 Task: Add a column "Ticket type".
Action: Mouse scrolled (576, 430) with delta (0, 0)
Screenshot: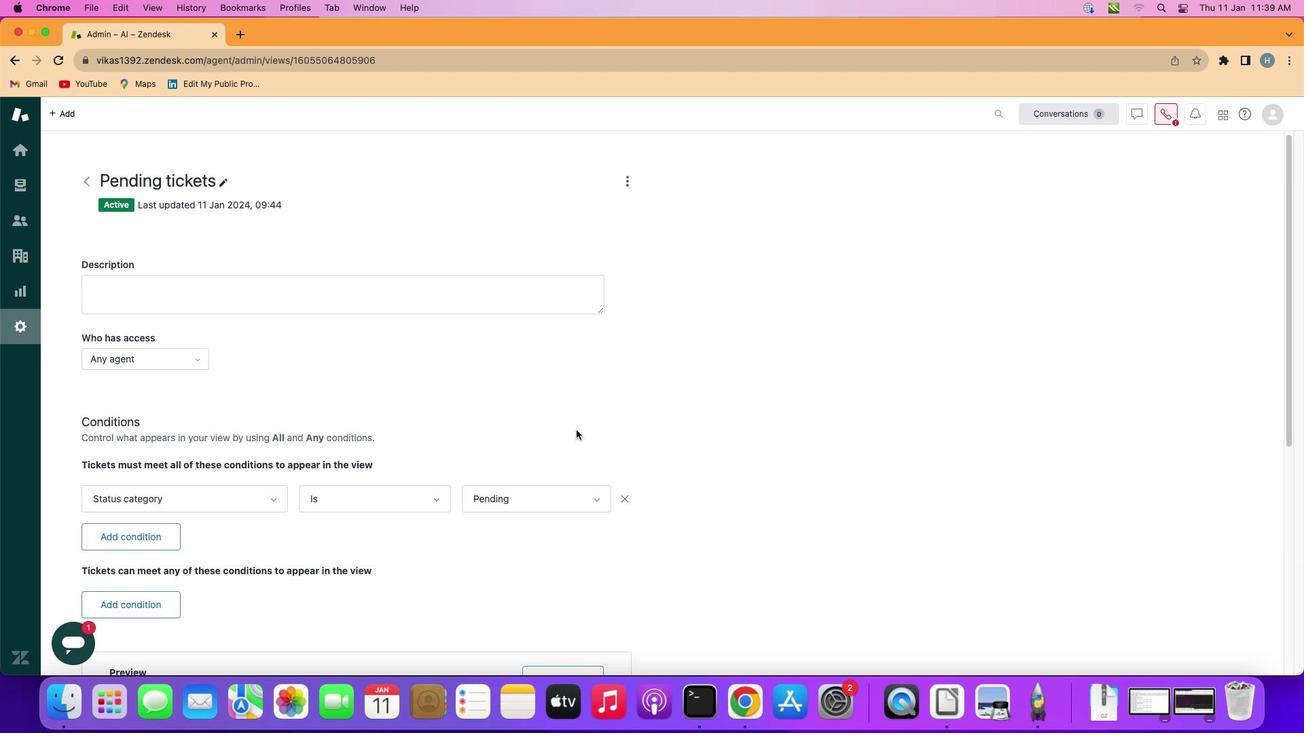
Action: Mouse scrolled (576, 430) with delta (0, 0)
Screenshot: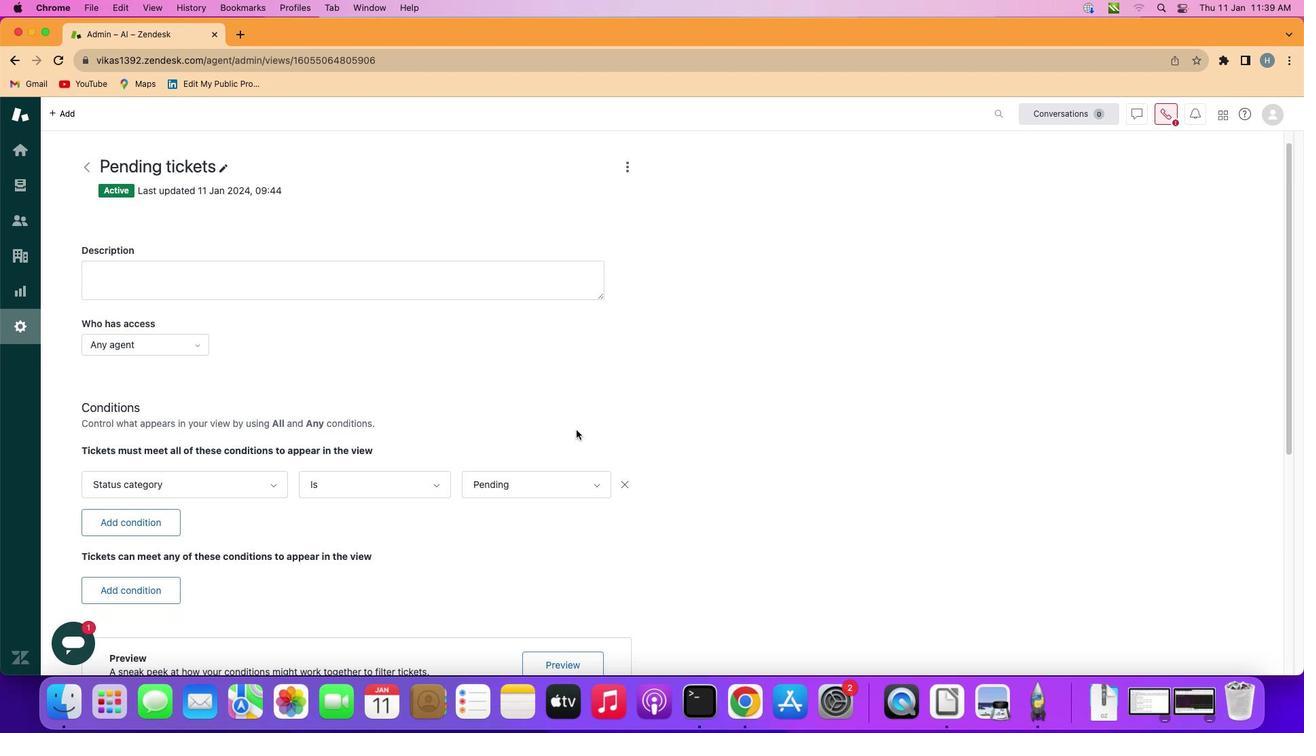 
Action: Mouse scrolled (576, 430) with delta (0, 0)
Screenshot: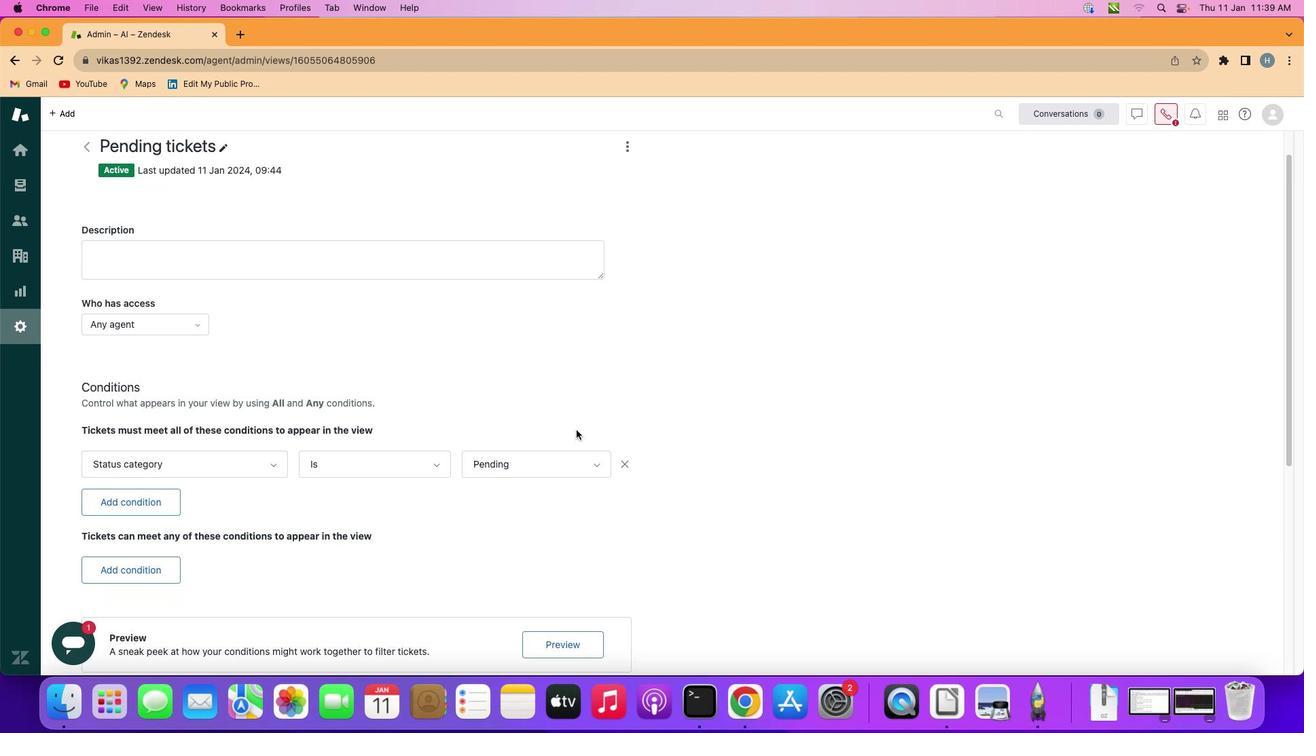 
Action: Mouse scrolled (576, 430) with delta (0, 0)
Screenshot: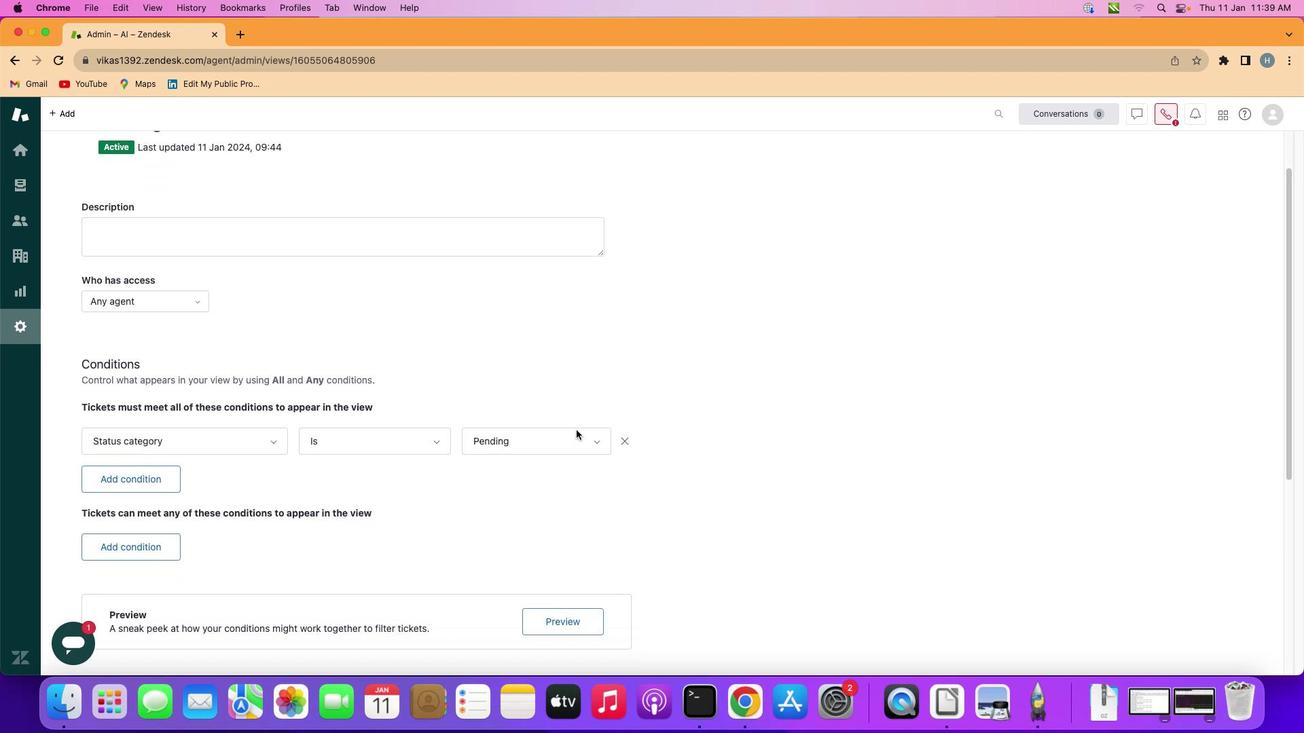 
Action: Mouse scrolled (576, 430) with delta (0, 0)
Screenshot: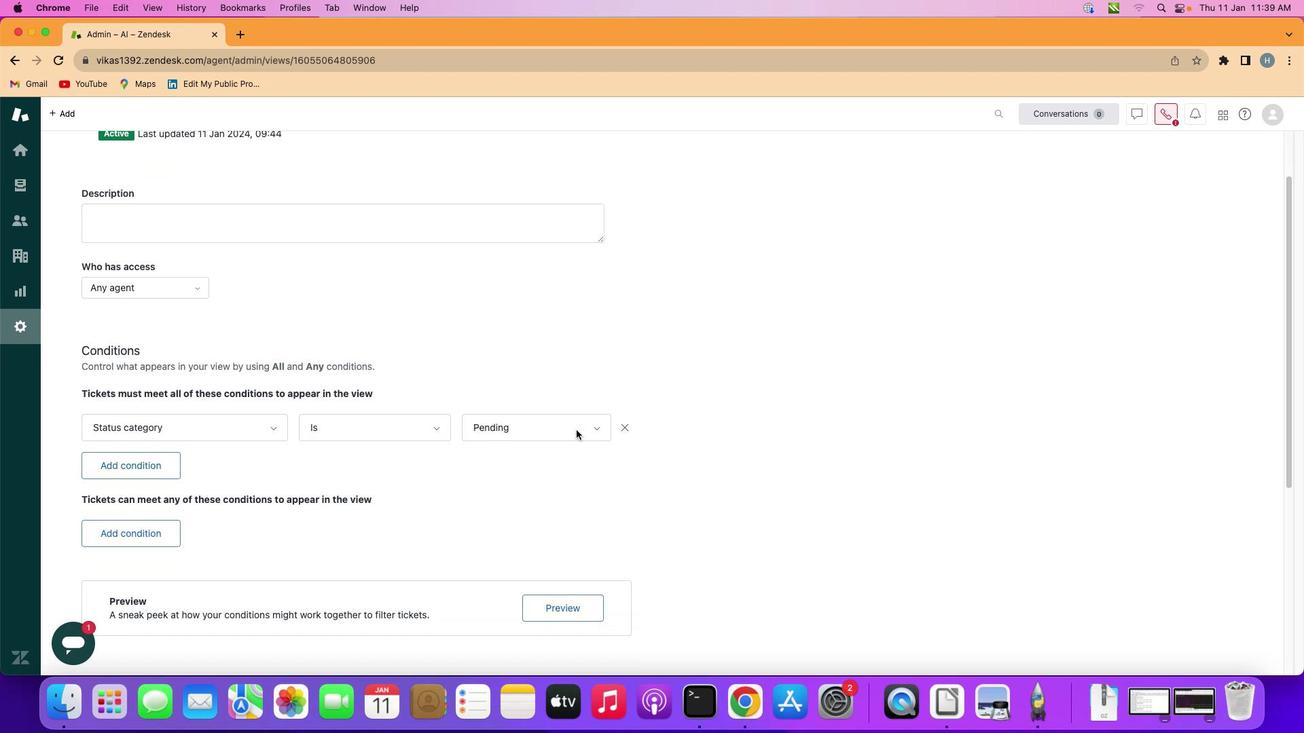 
Action: Mouse moved to (576, 430)
Screenshot: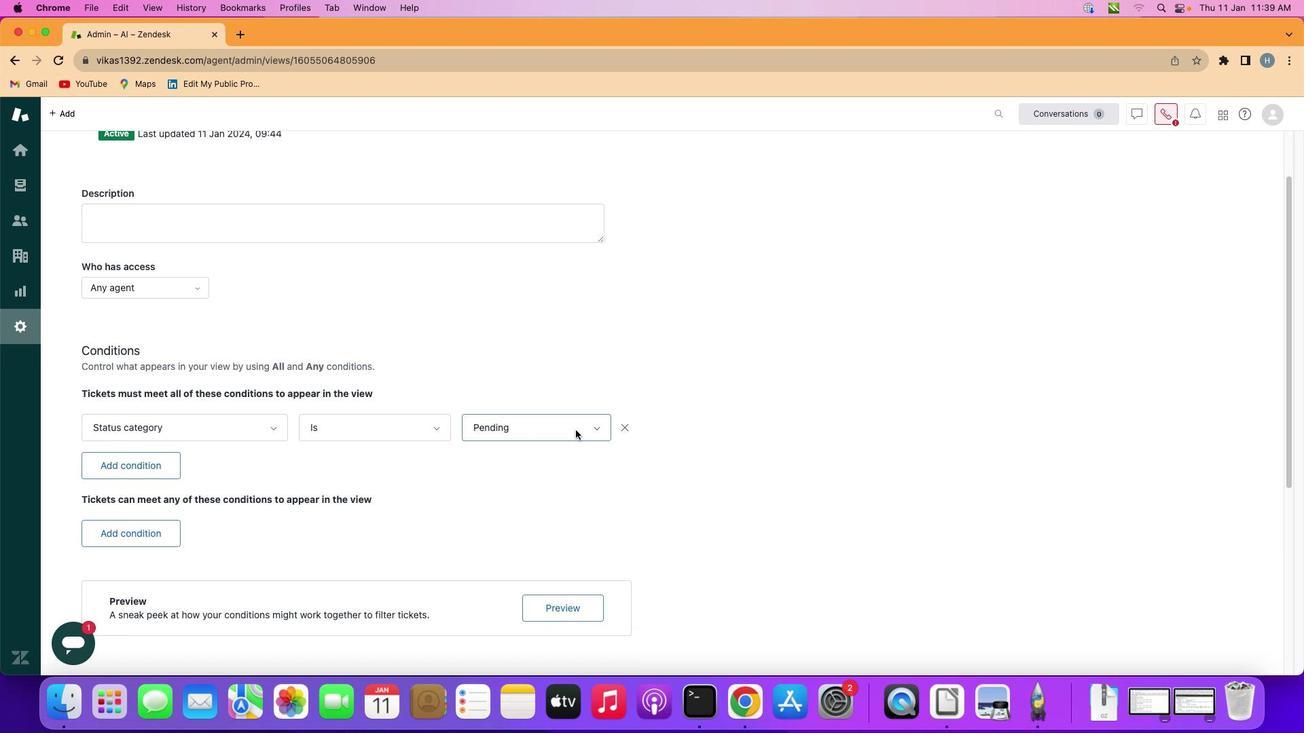 
Action: Mouse scrolled (576, 430) with delta (0, 0)
Screenshot: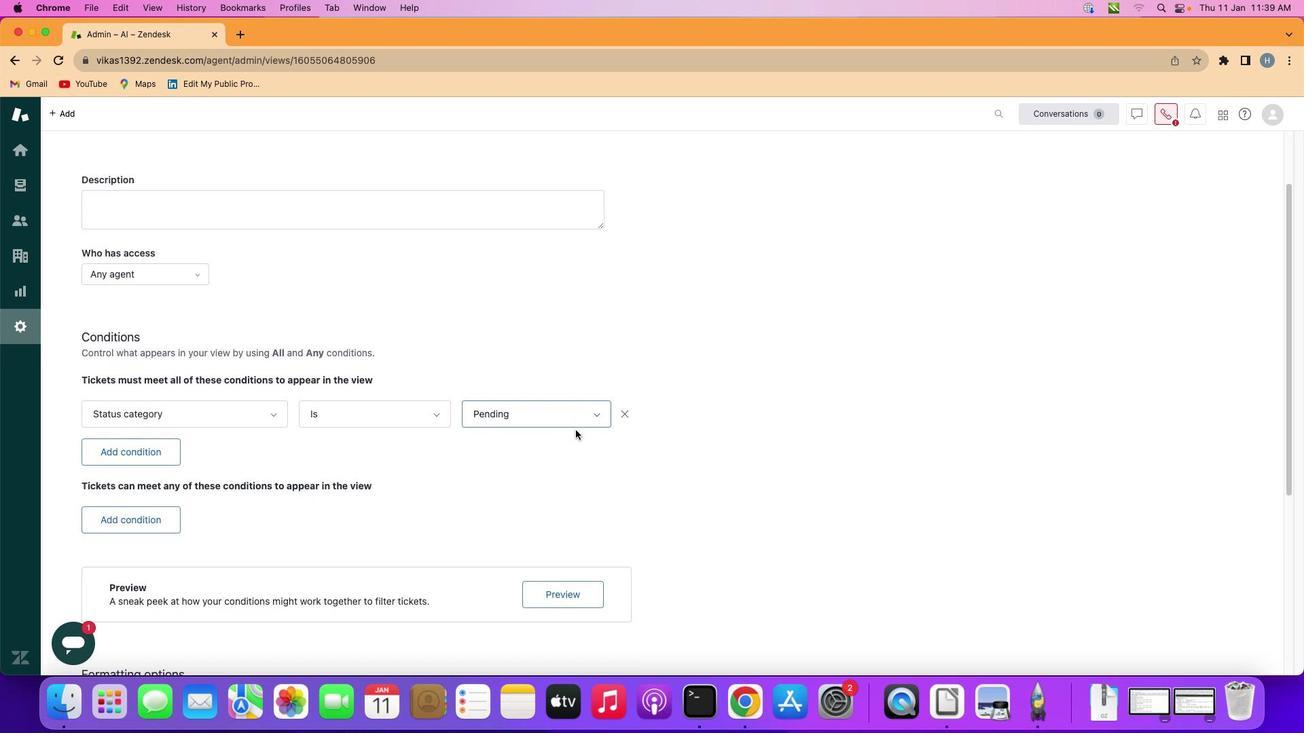 
Action: Mouse scrolled (576, 430) with delta (0, 0)
Screenshot: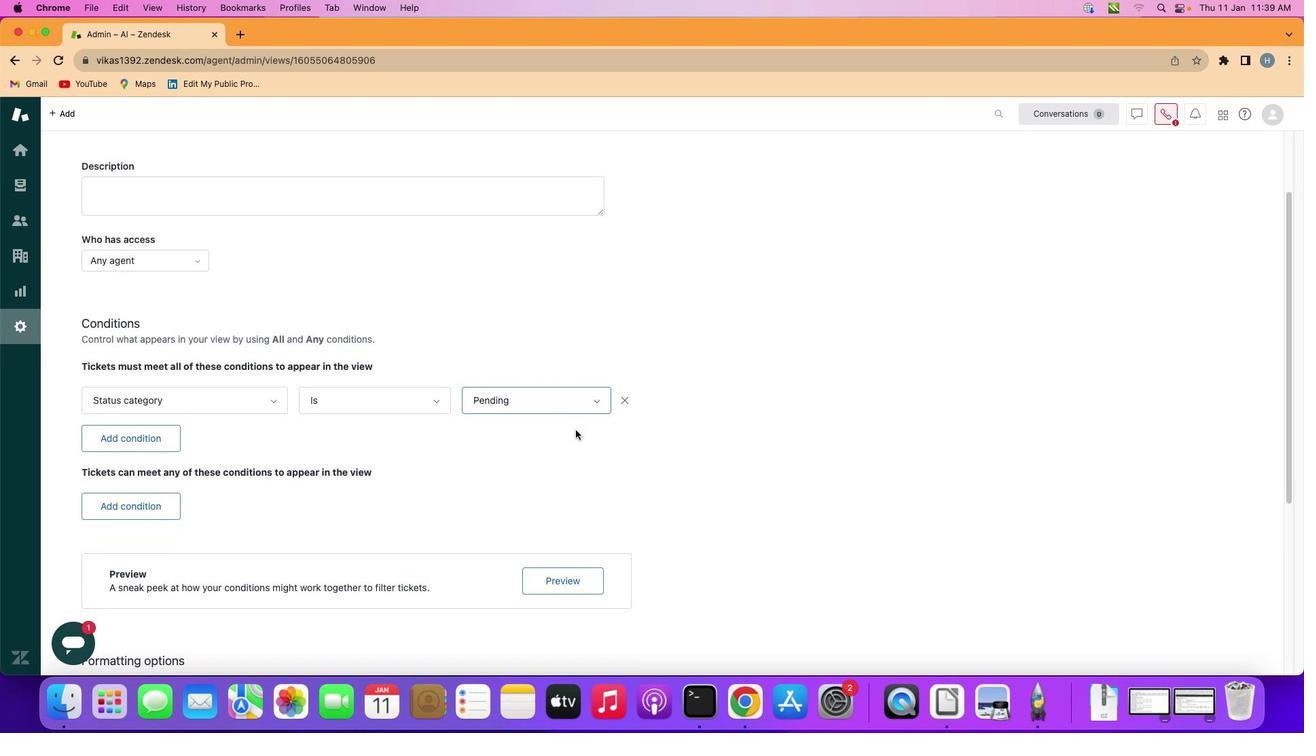 
Action: Mouse scrolled (576, 430) with delta (0, 0)
Screenshot: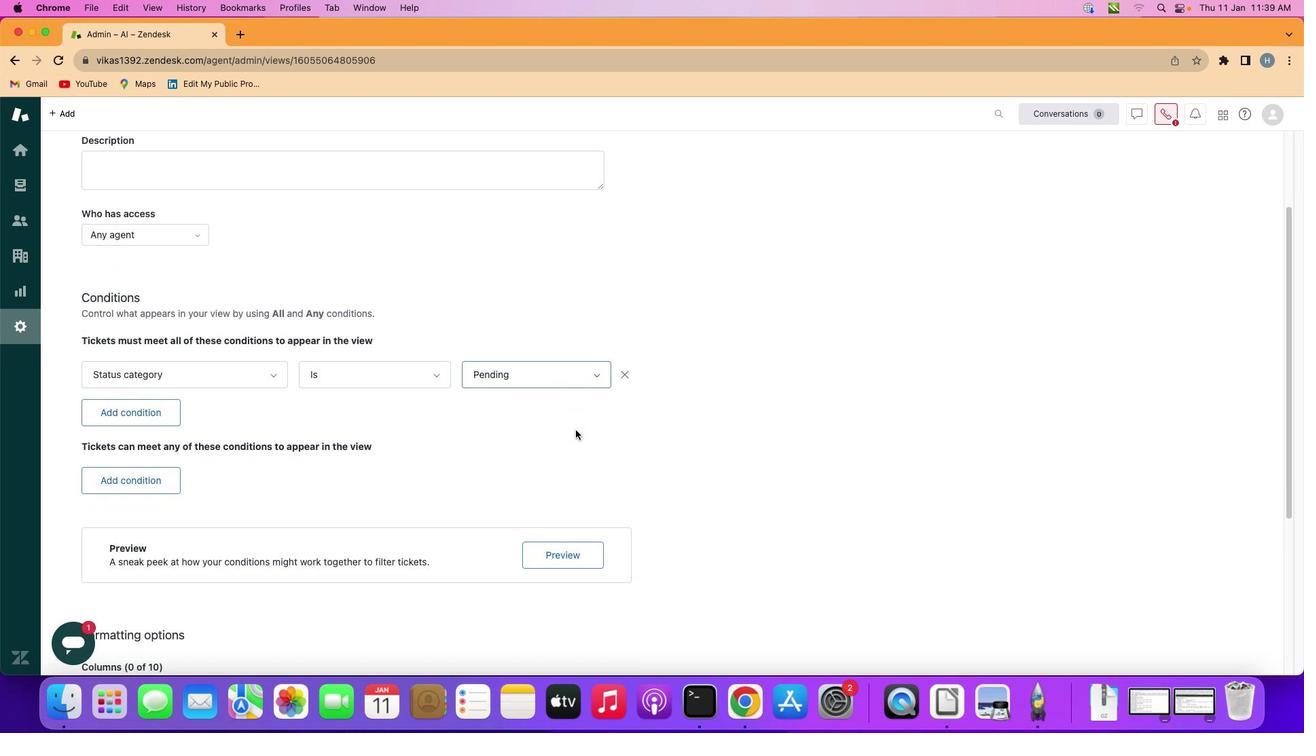 
Action: Mouse scrolled (576, 430) with delta (0, 0)
Screenshot: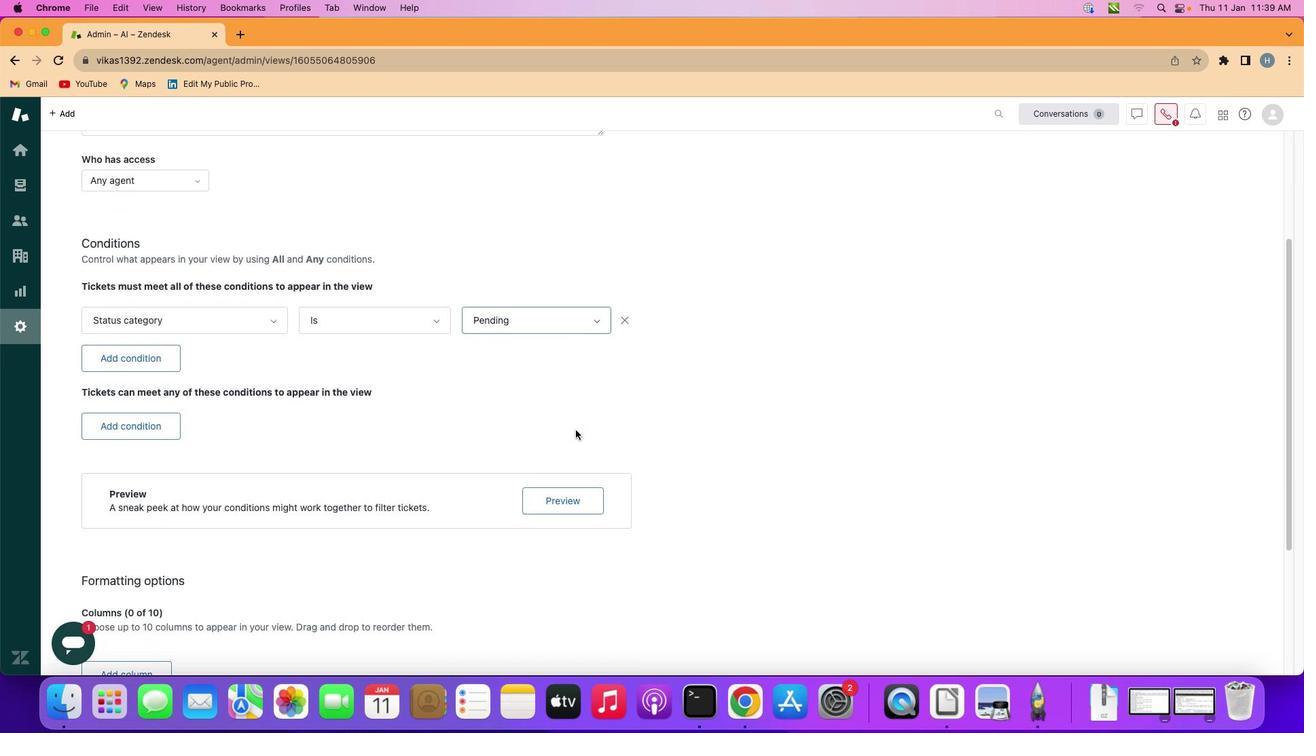 
Action: Mouse scrolled (576, 430) with delta (0, 0)
Screenshot: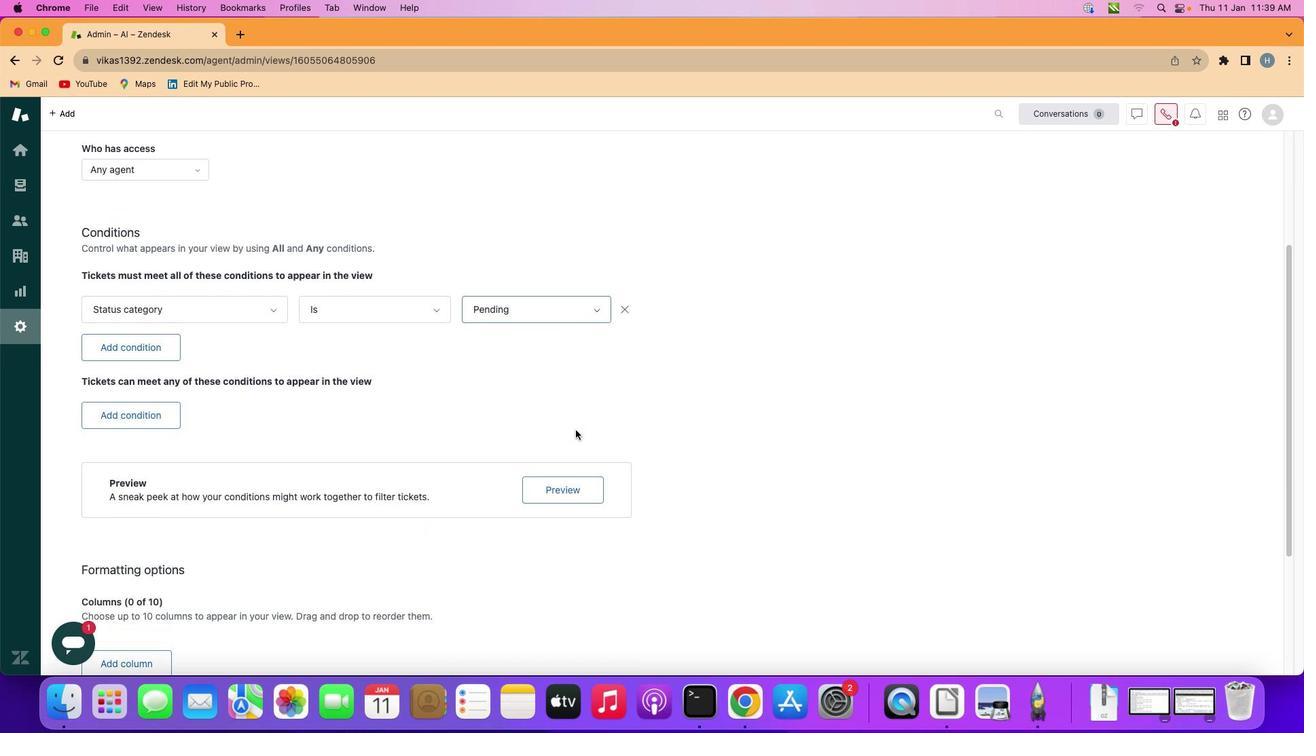 
Action: Mouse scrolled (576, 430) with delta (0, 0)
Screenshot: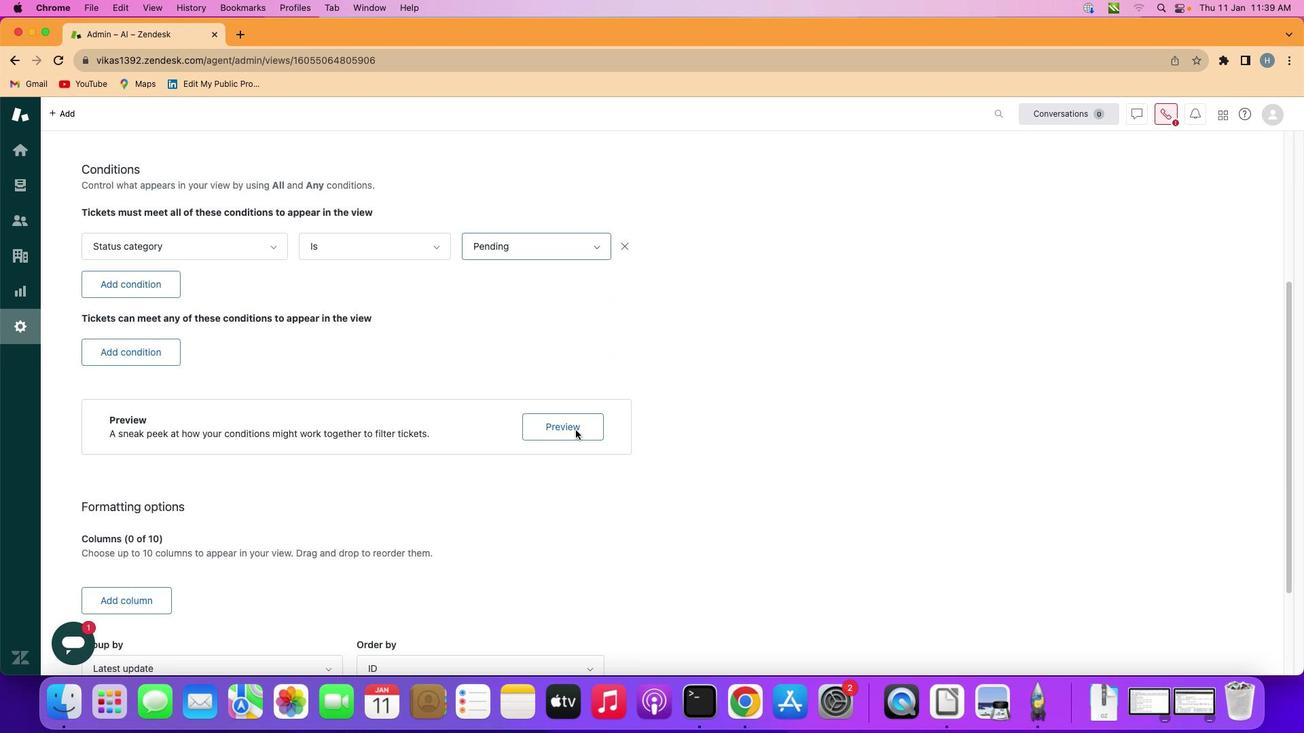 
Action: Mouse scrolled (576, 430) with delta (0, 0)
Screenshot: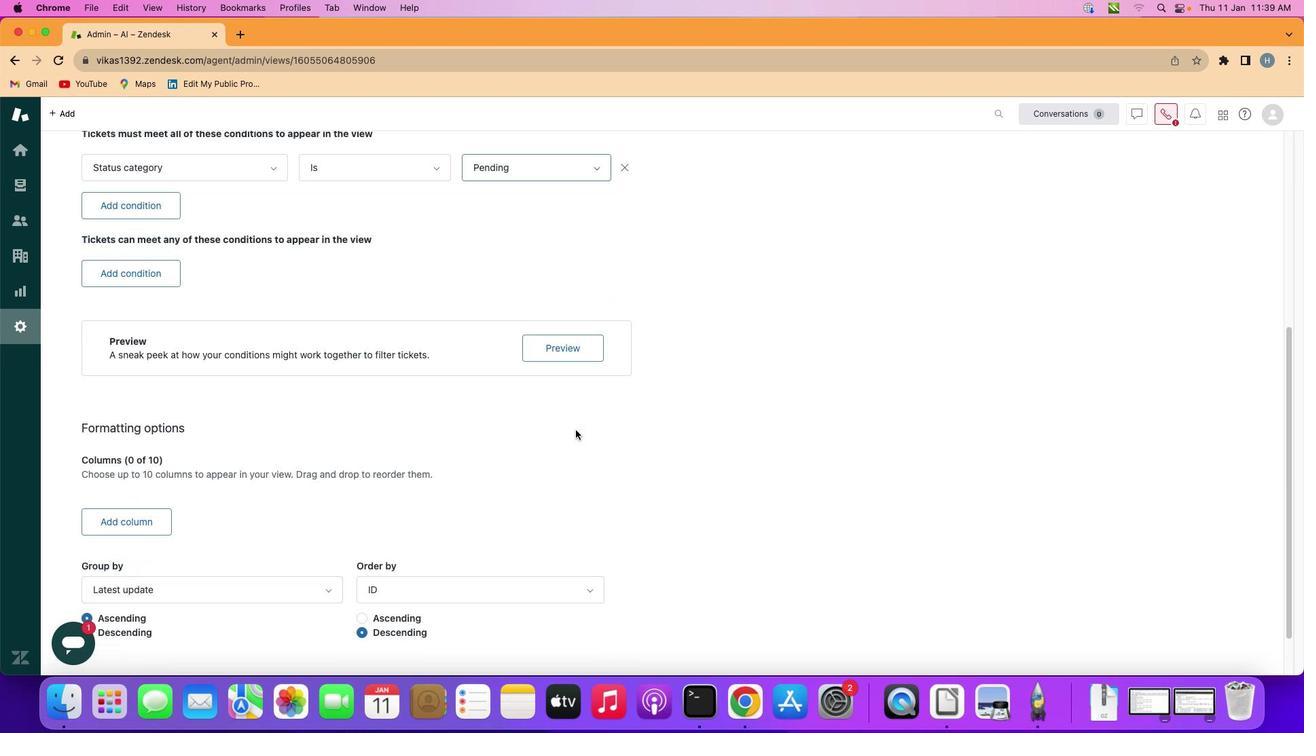 
Action: Mouse scrolled (576, 430) with delta (0, -1)
Screenshot: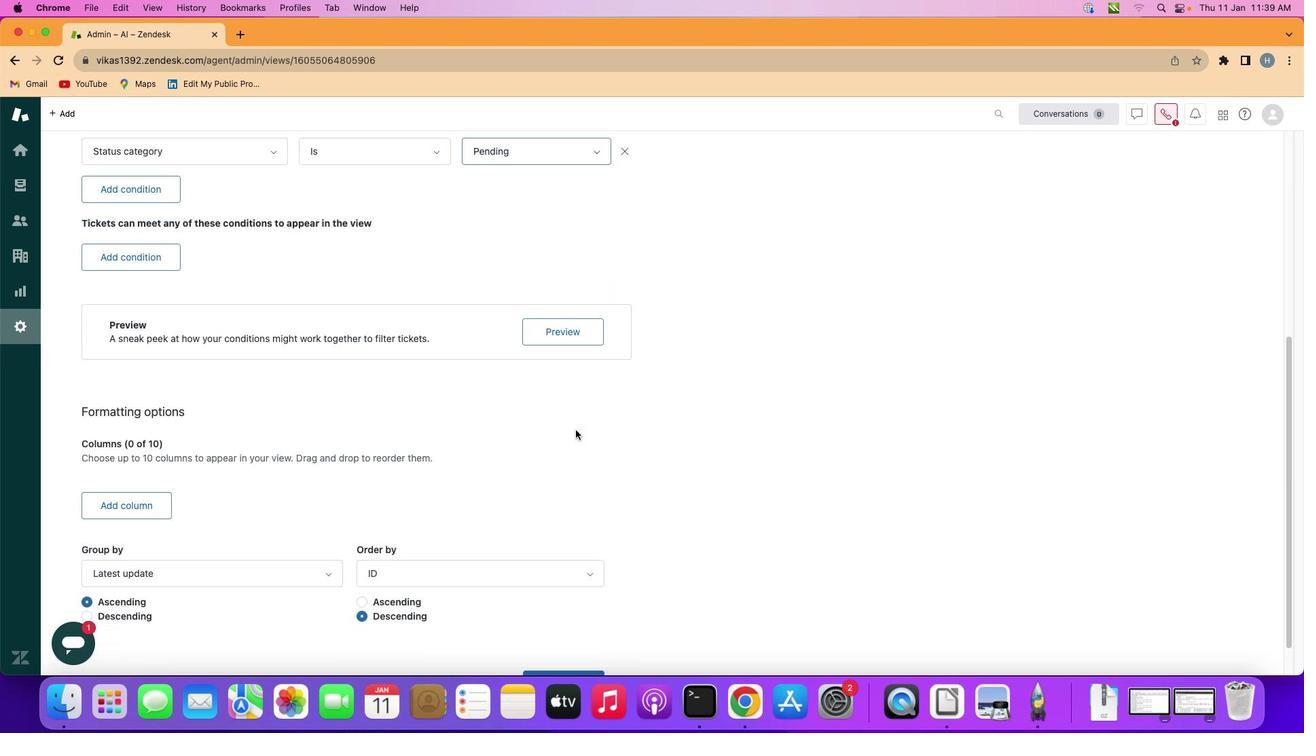 
Action: Mouse scrolled (576, 430) with delta (0, -2)
Screenshot: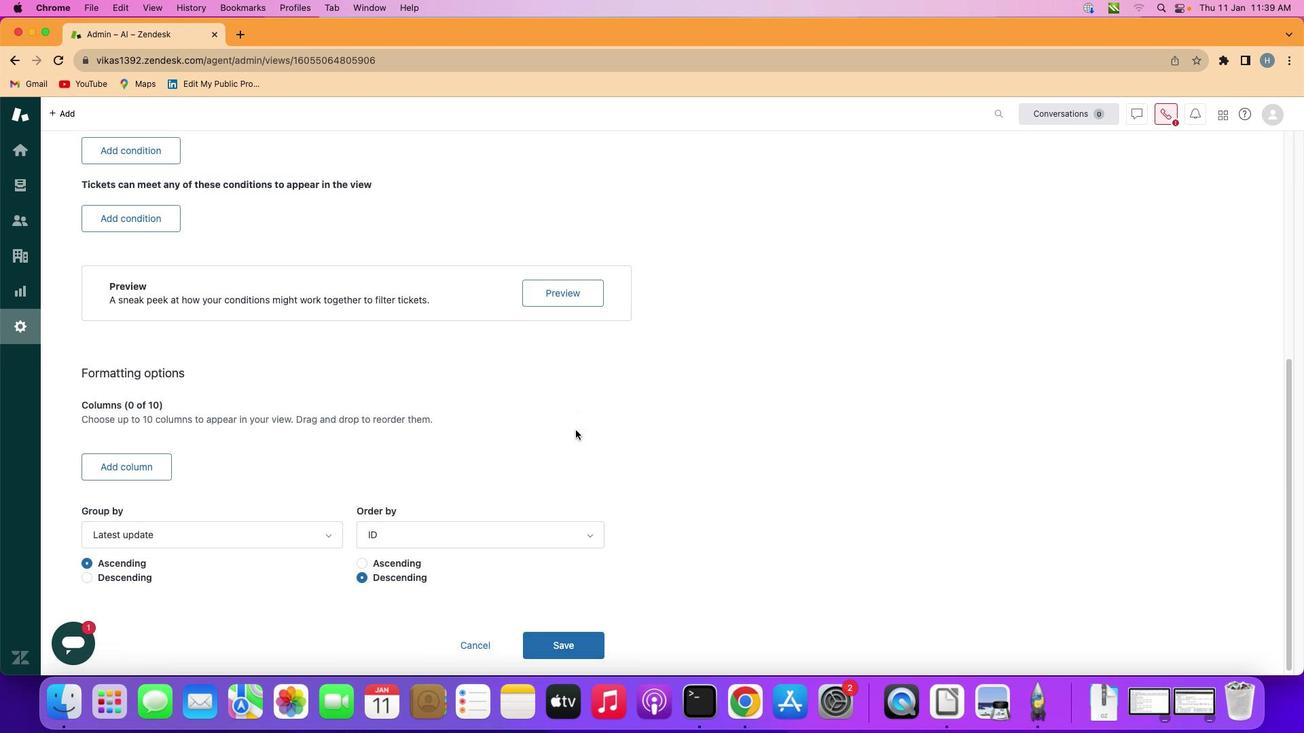 
Action: Mouse scrolled (576, 430) with delta (0, -2)
Screenshot: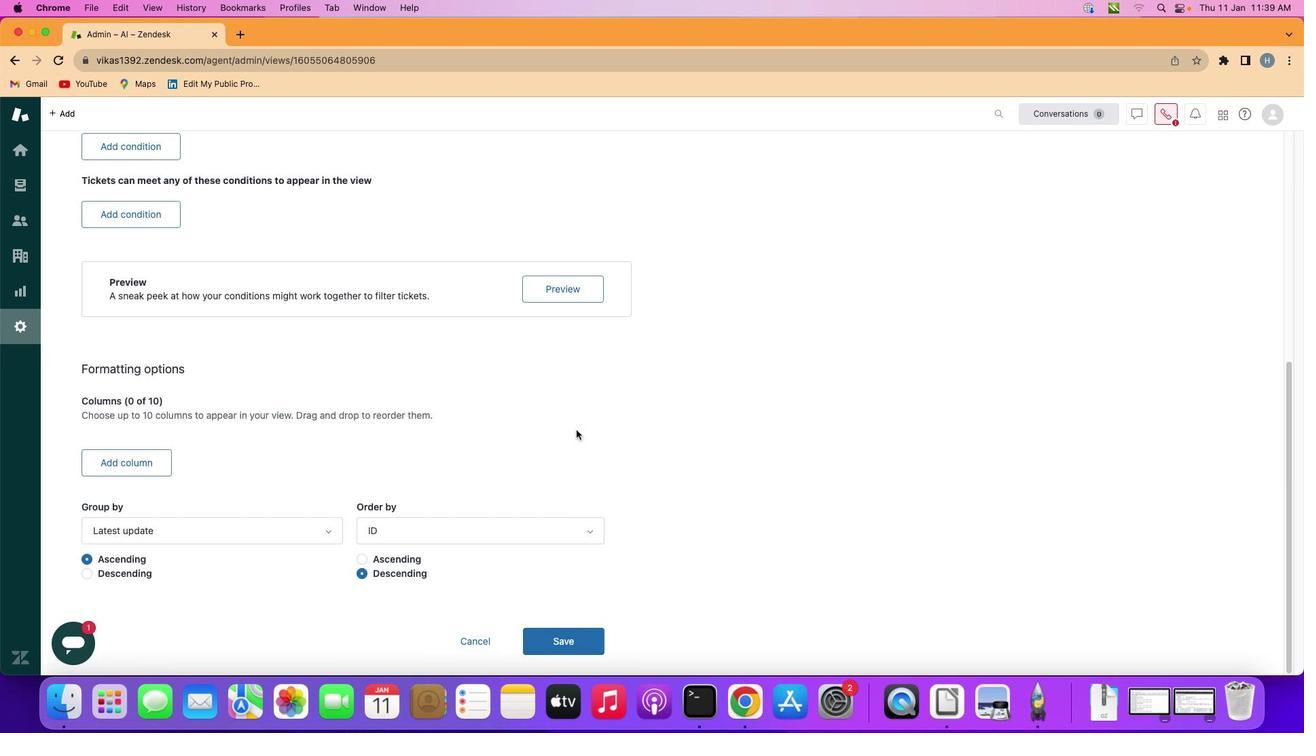 
Action: Mouse moved to (576, 430)
Screenshot: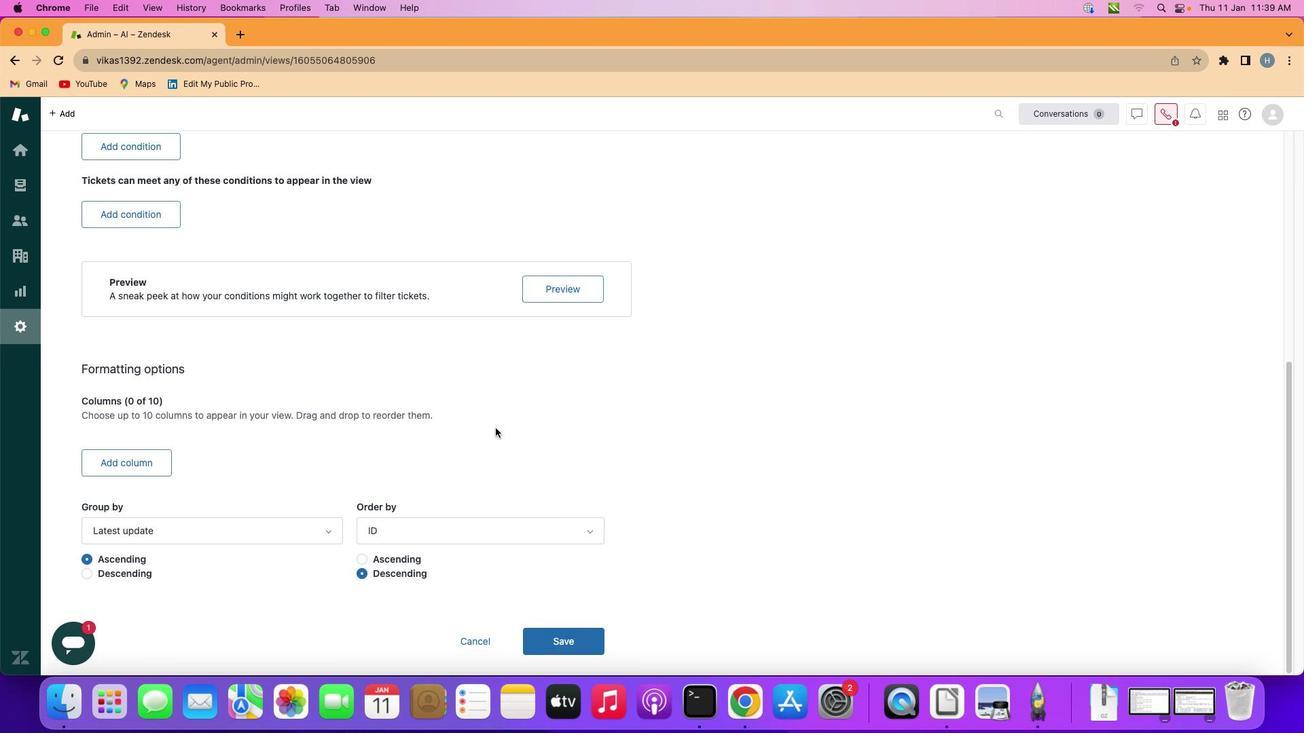 
Action: Mouse scrolled (576, 430) with delta (0, 0)
Screenshot: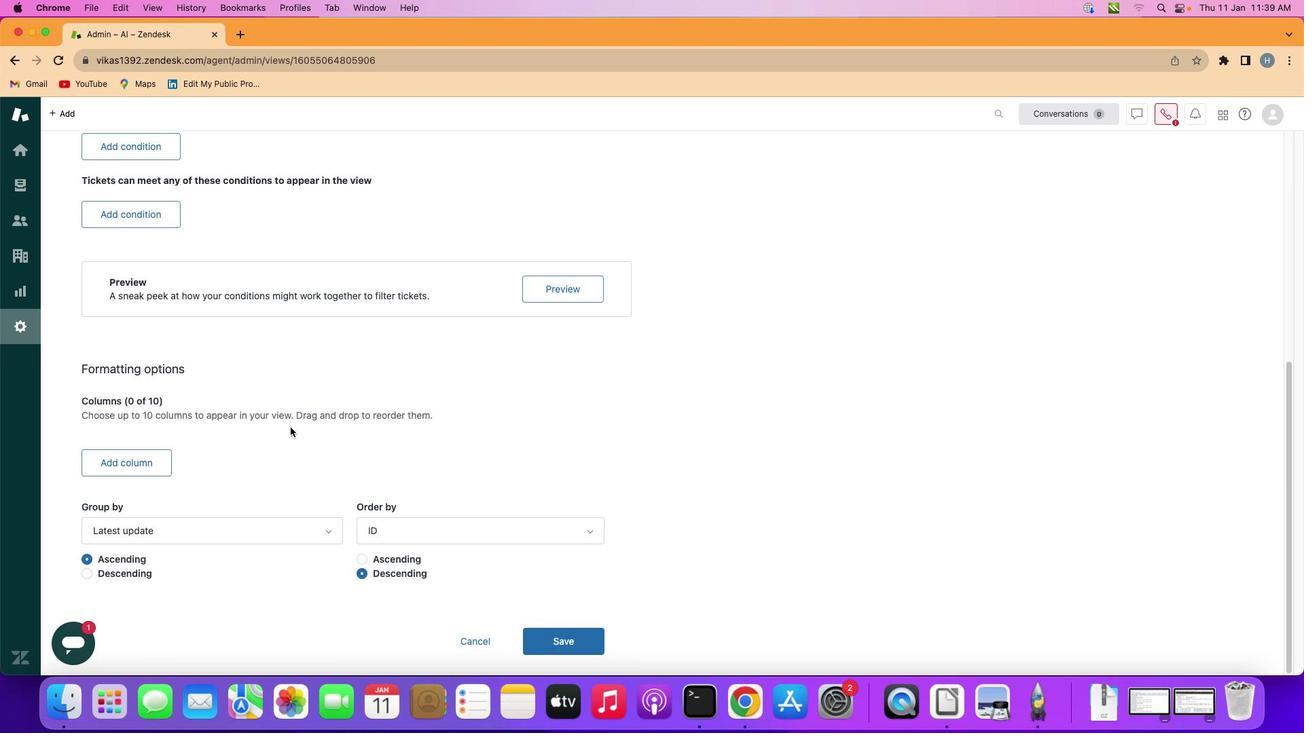 
Action: Mouse moved to (576, 430)
Screenshot: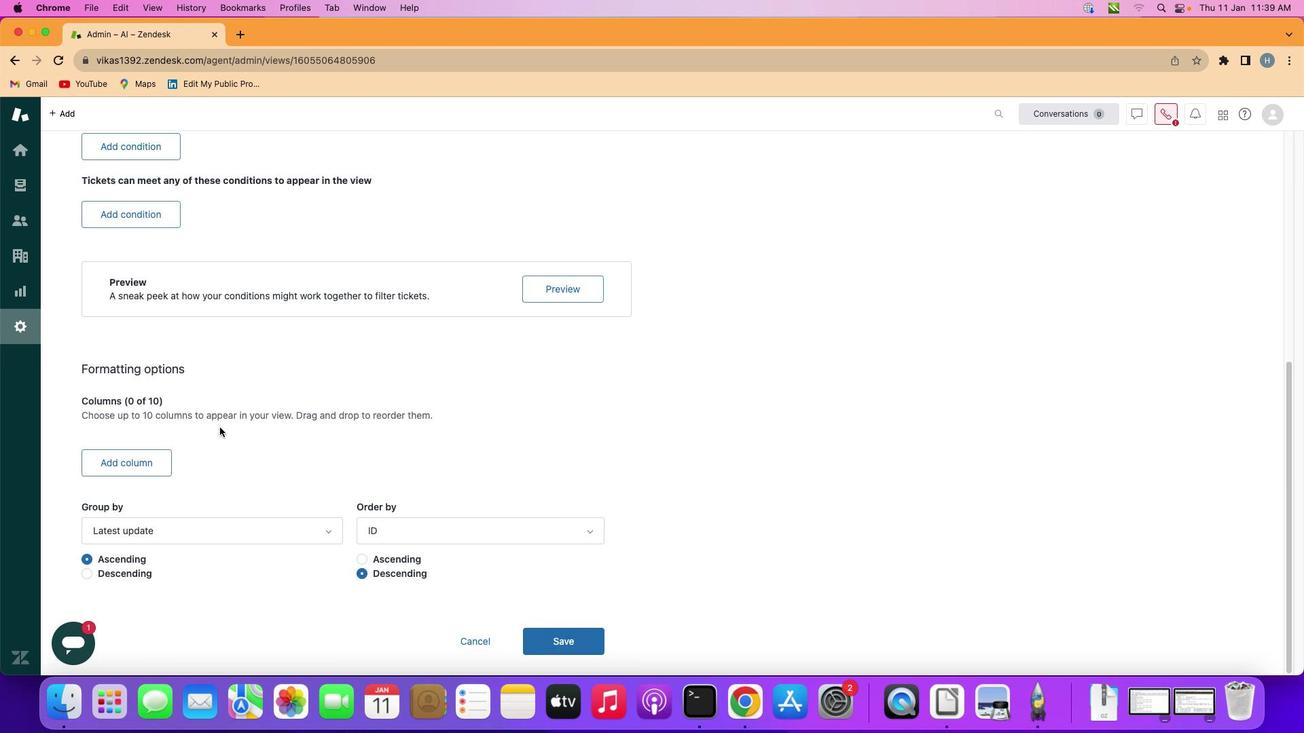 
Action: Mouse scrolled (576, 430) with delta (0, 0)
Screenshot: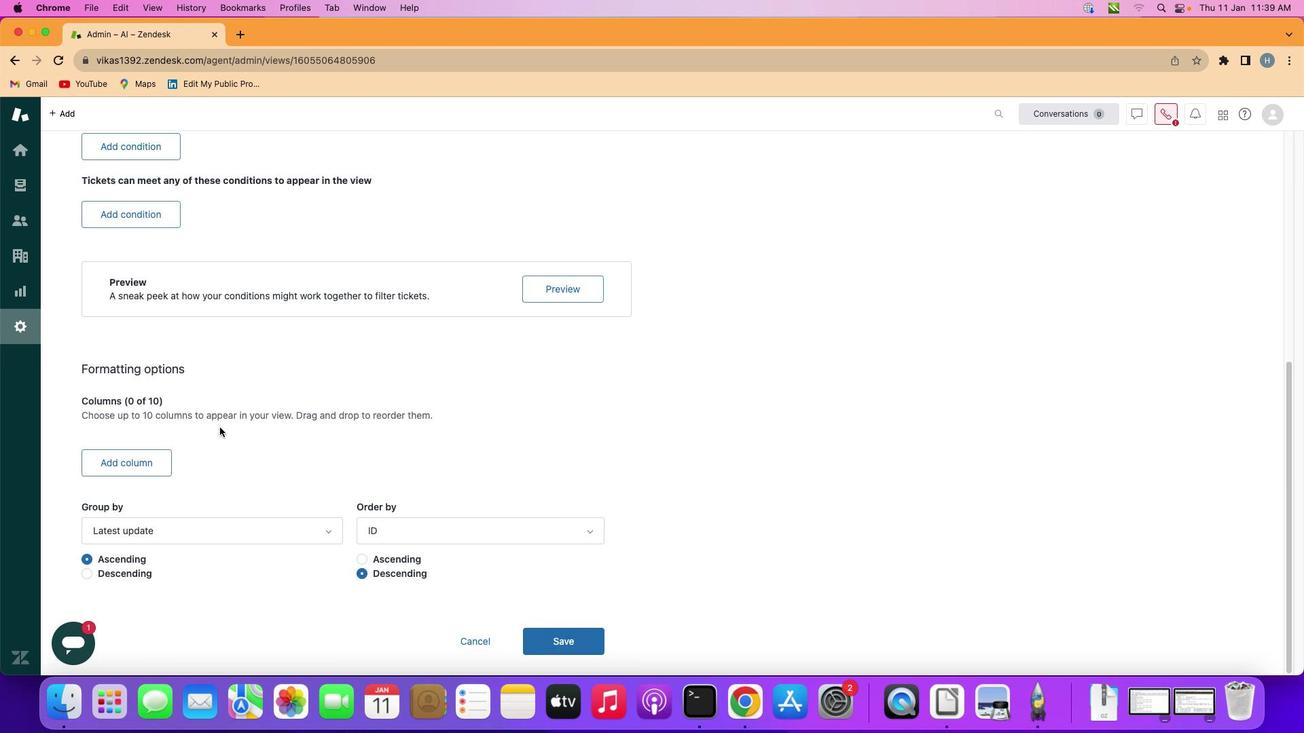 
Action: Mouse moved to (121, 473)
Screenshot: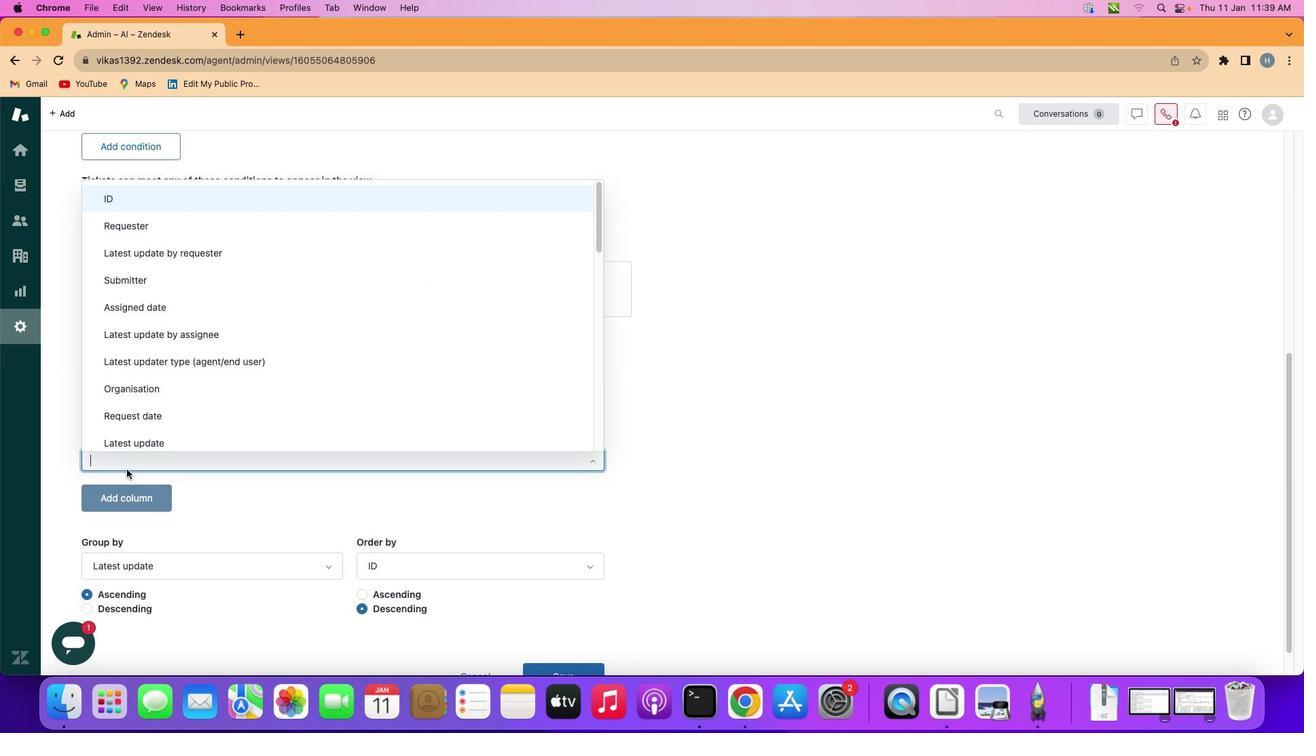 
Action: Mouse pressed left at (121, 473)
Screenshot: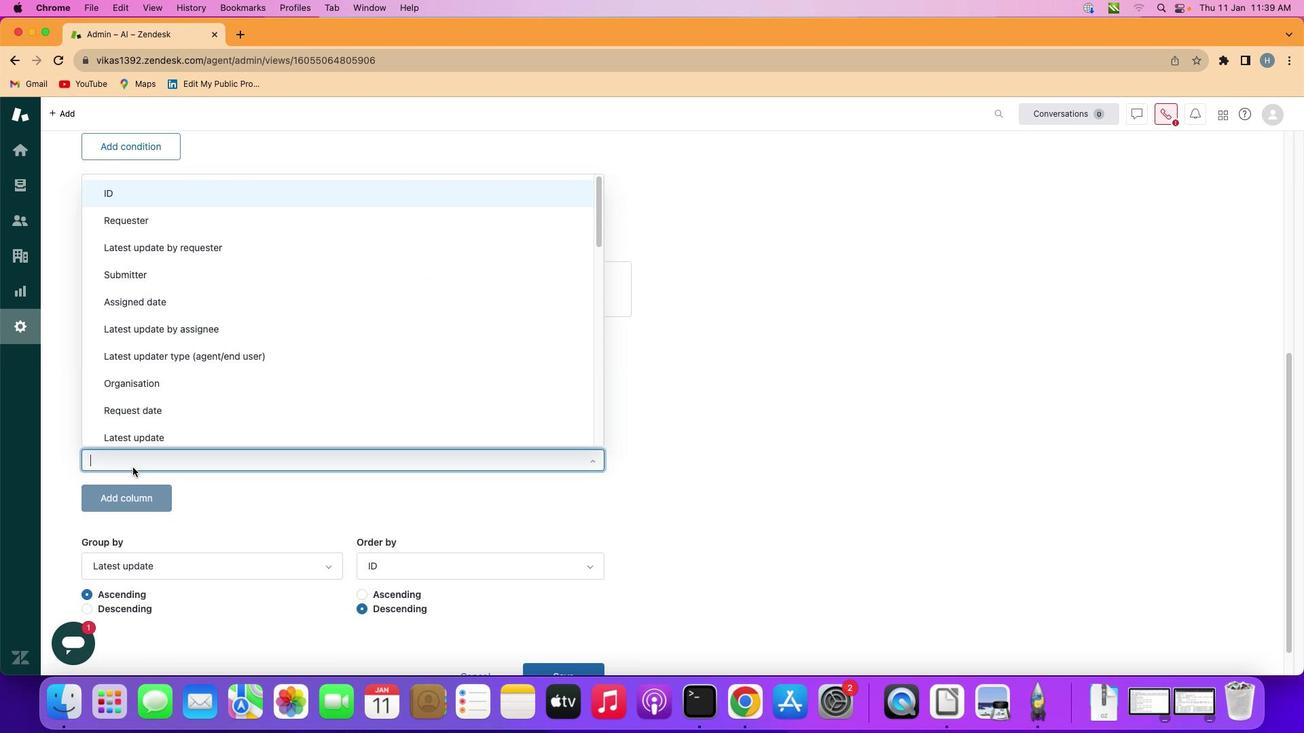 
Action: Mouse moved to (351, 324)
Screenshot: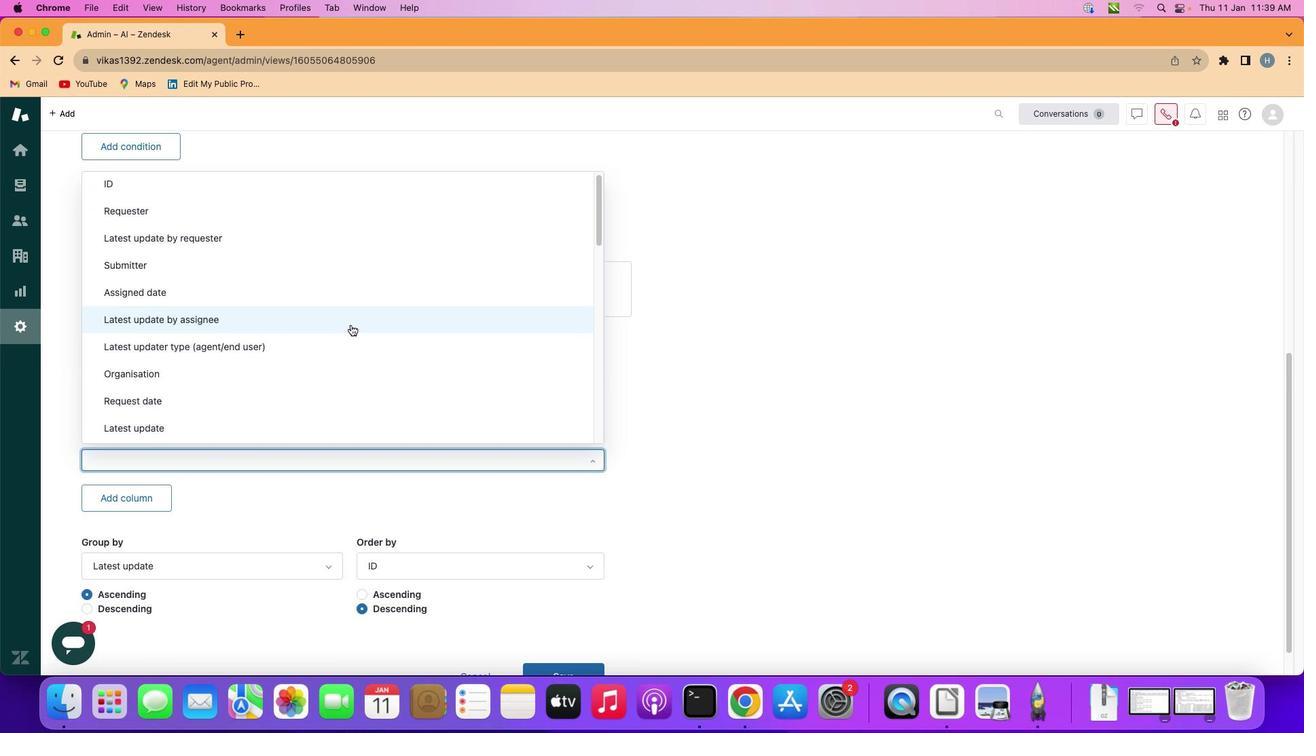 
Action: Mouse scrolled (351, 324) with delta (0, 0)
Screenshot: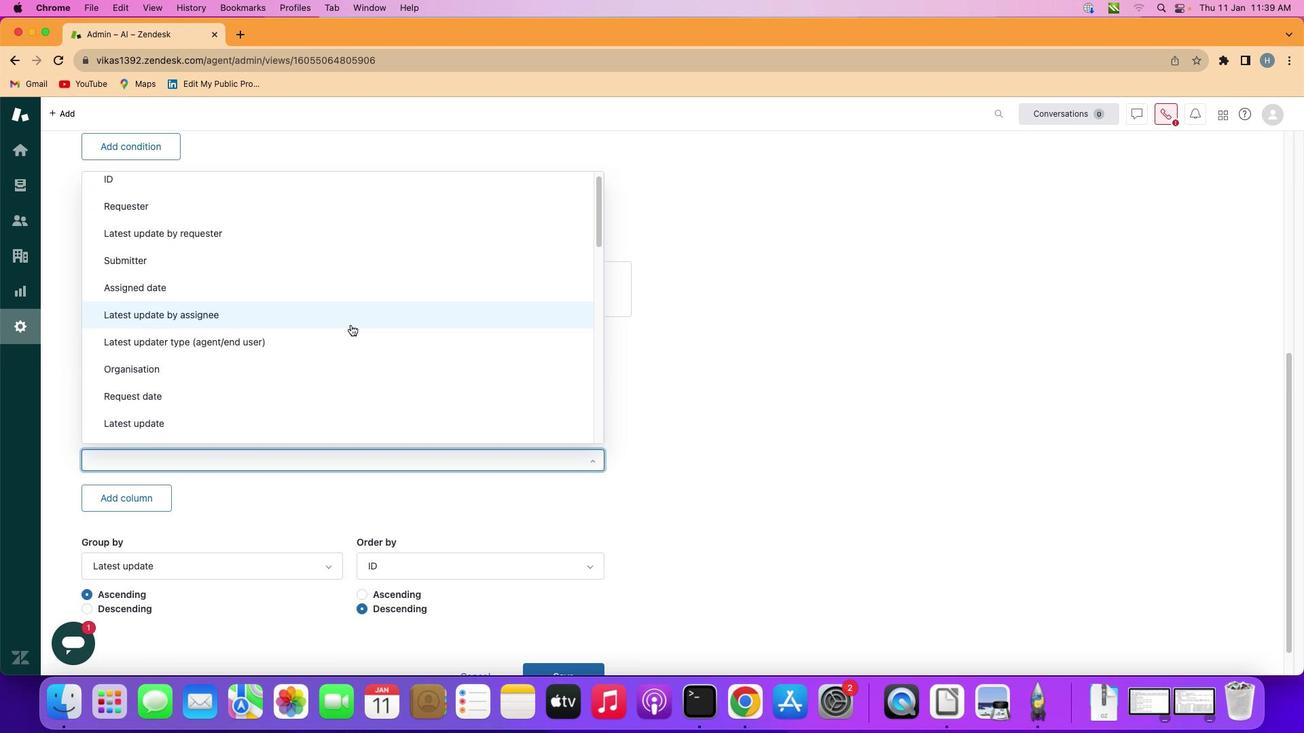 
Action: Mouse scrolled (351, 324) with delta (0, 0)
Screenshot: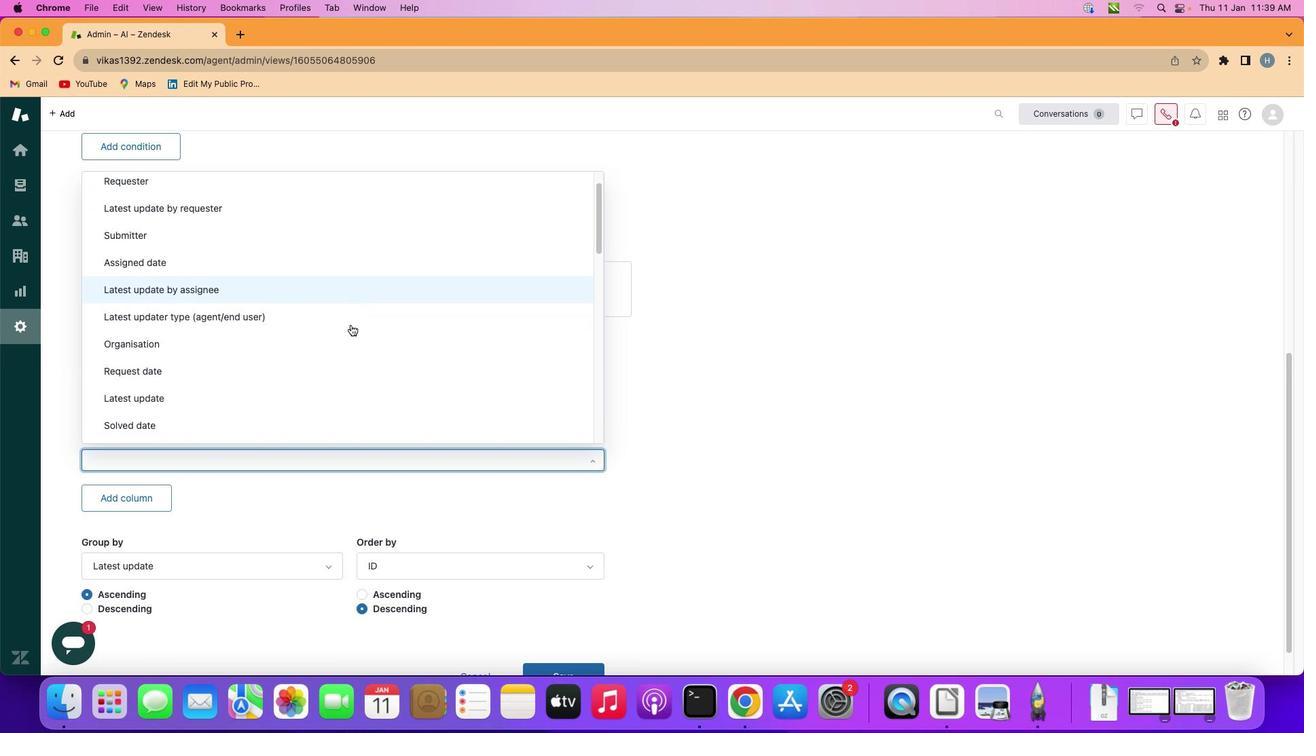
Action: Mouse scrolled (351, 324) with delta (0, 0)
Screenshot: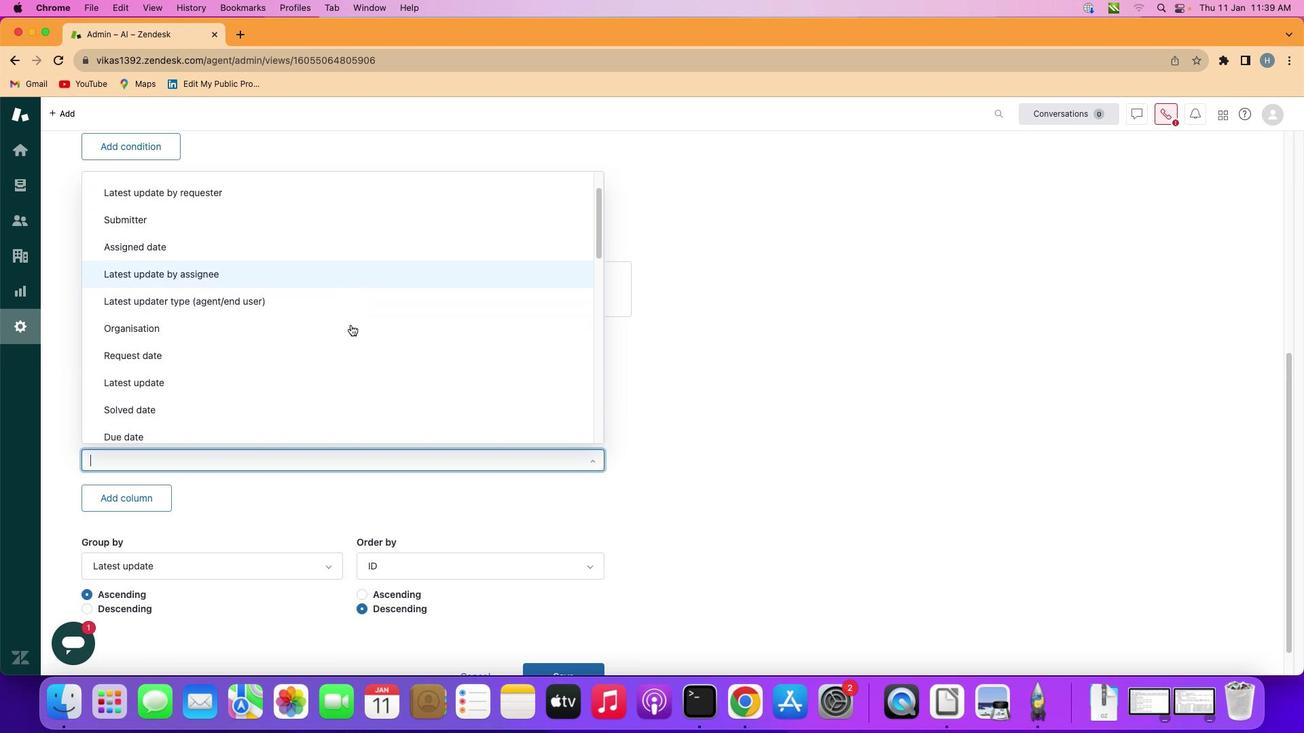 
Action: Mouse scrolled (351, 324) with delta (0, 0)
Screenshot: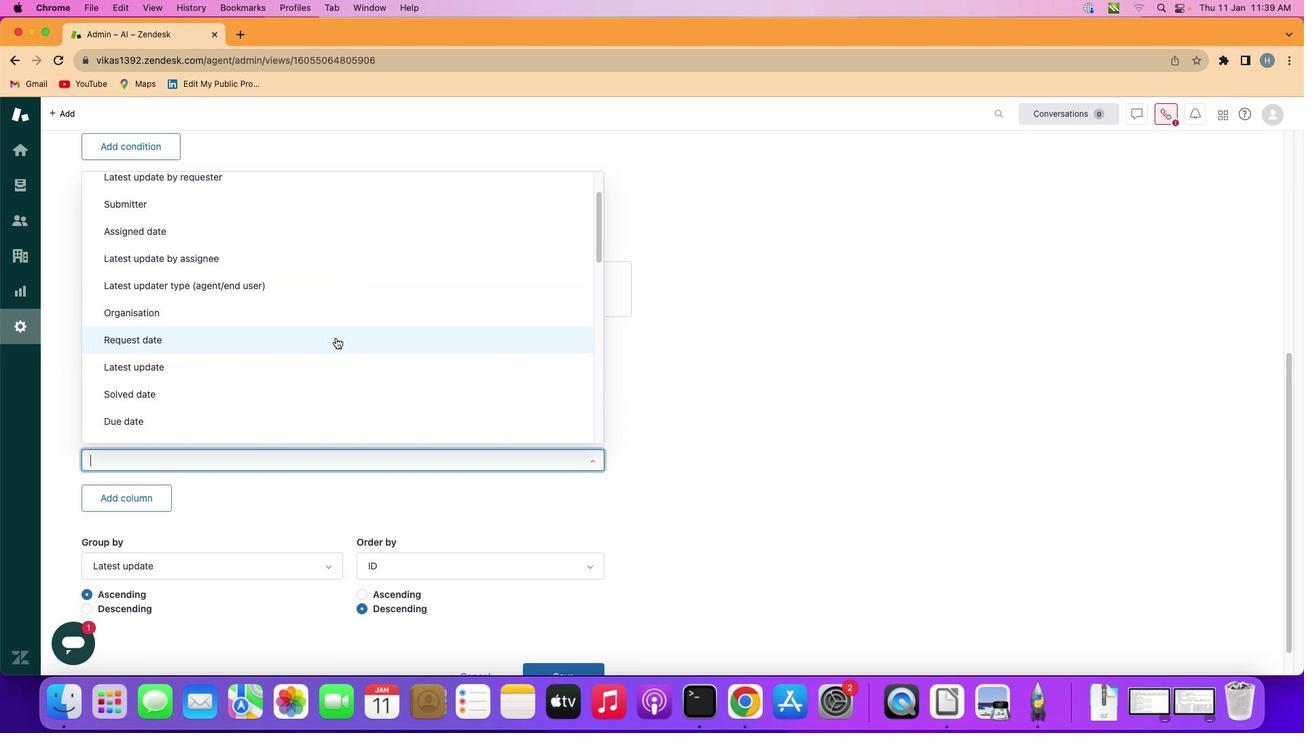 
Action: Mouse moved to (335, 339)
Screenshot: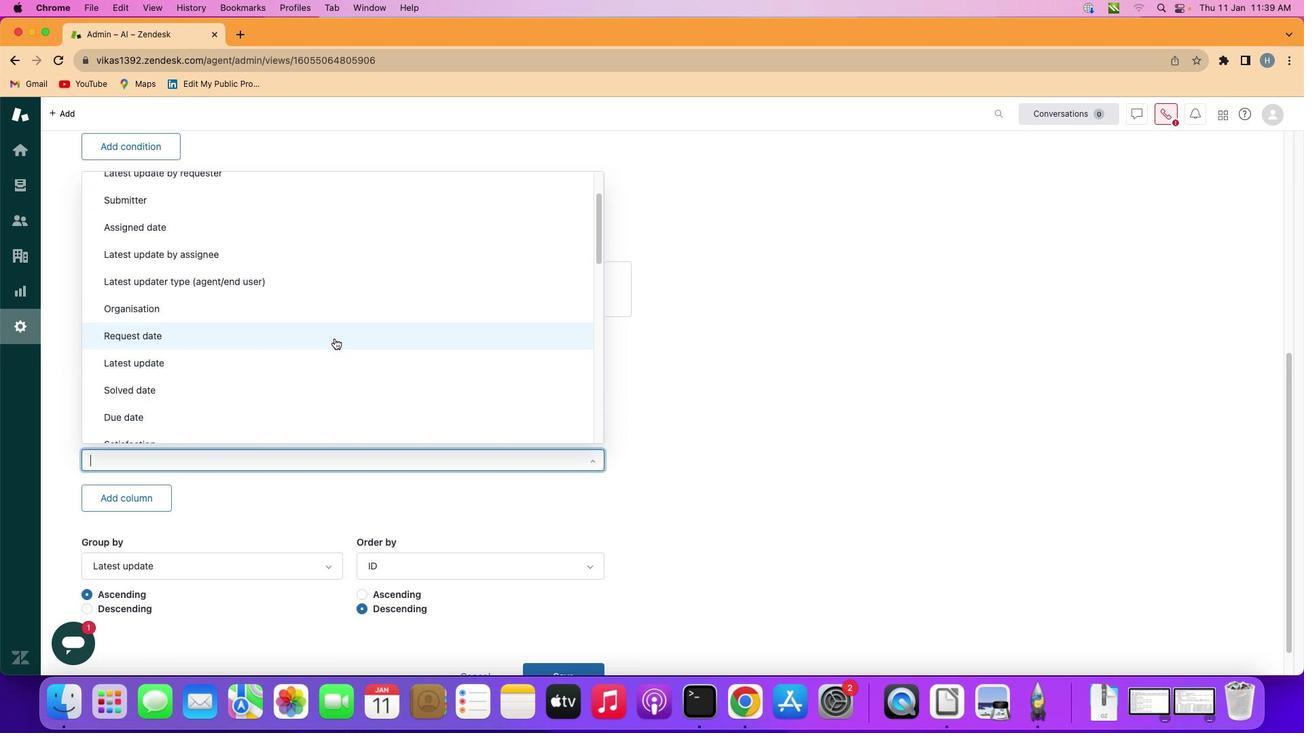 
Action: Mouse scrolled (335, 339) with delta (0, 0)
Screenshot: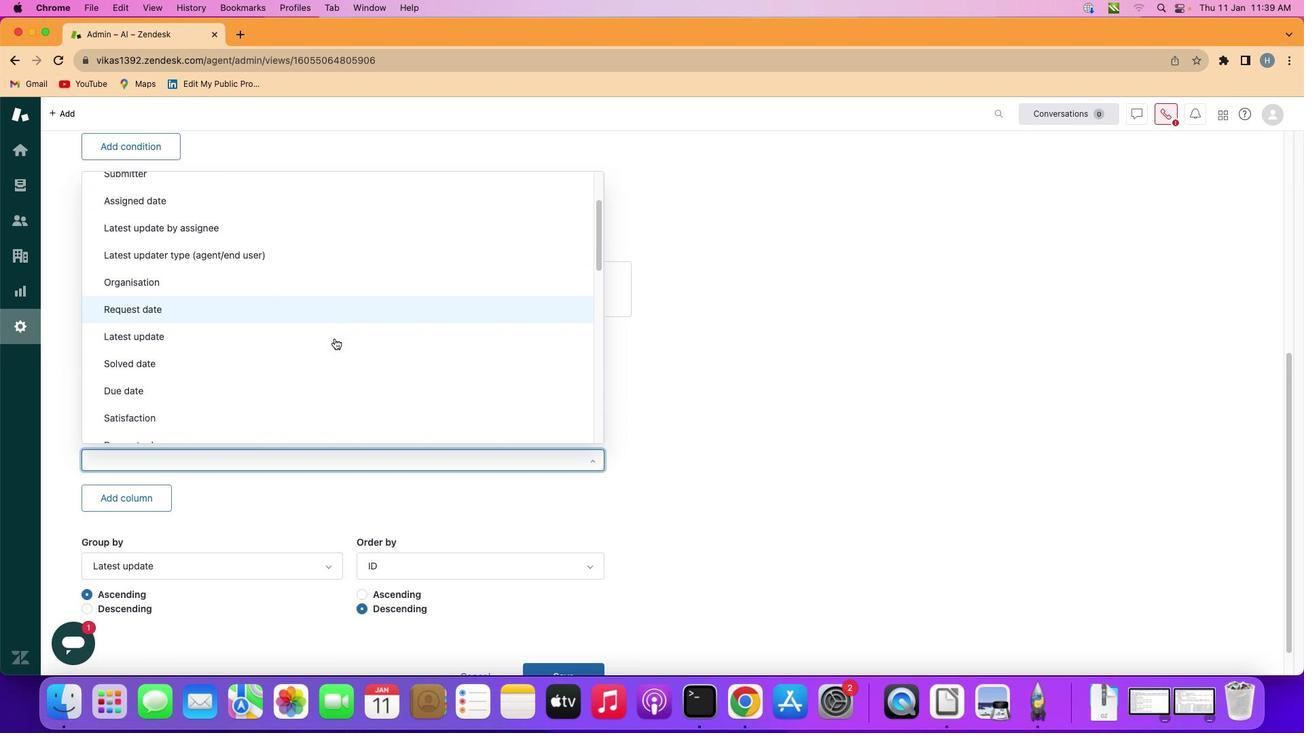 
Action: Mouse scrolled (335, 339) with delta (0, 0)
Screenshot: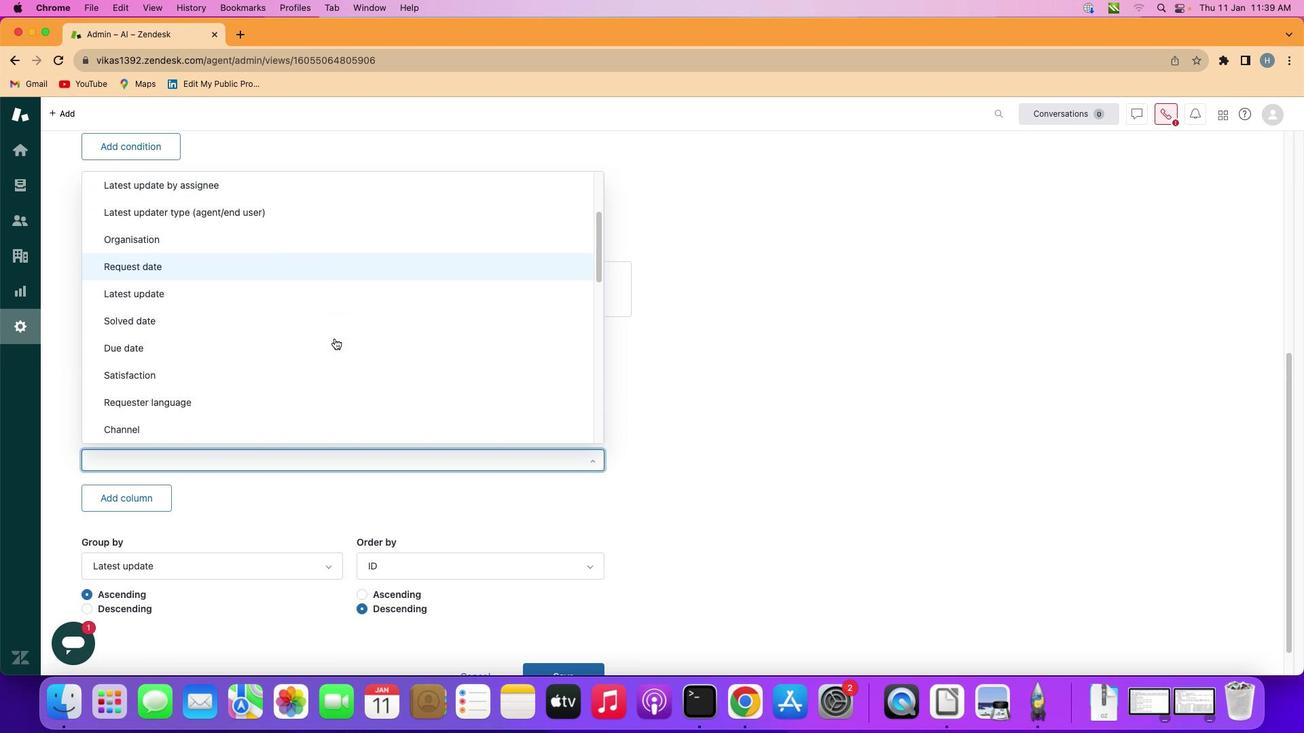 
Action: Mouse scrolled (335, 339) with delta (0, 0)
Screenshot: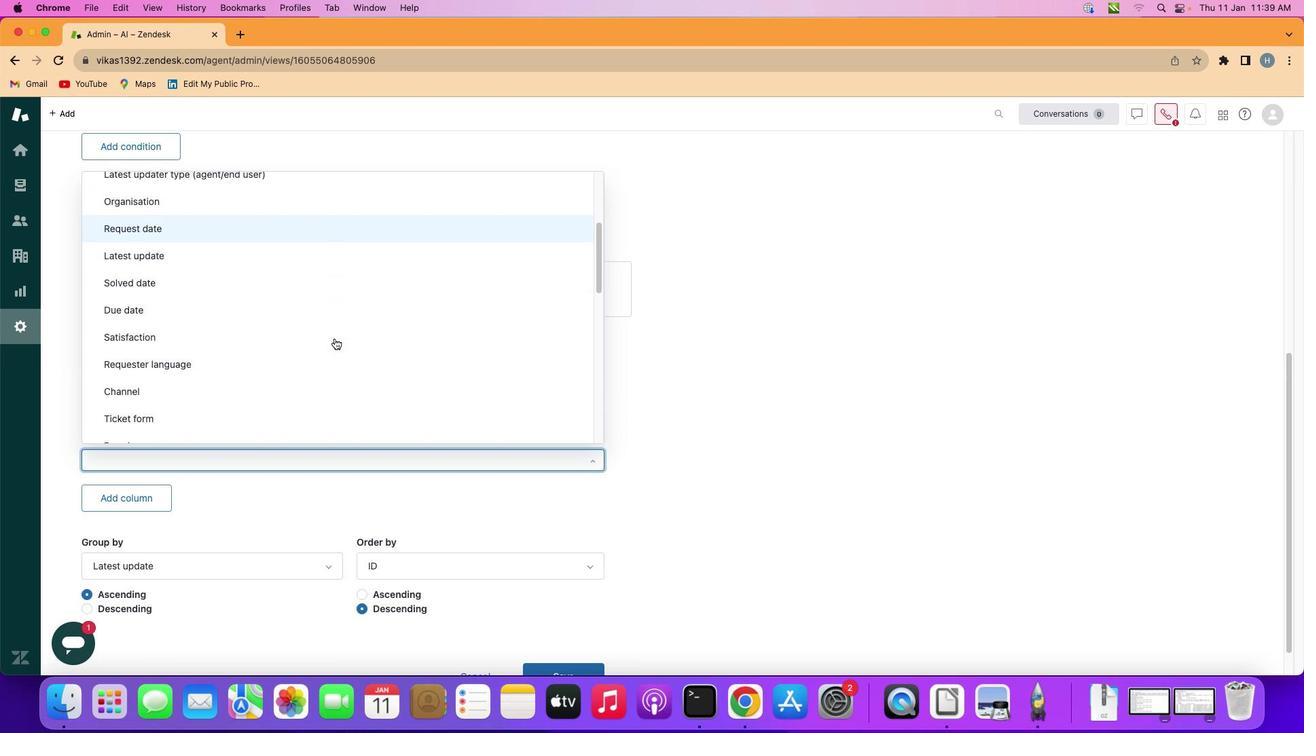 
Action: Mouse scrolled (335, 339) with delta (0, -1)
Screenshot: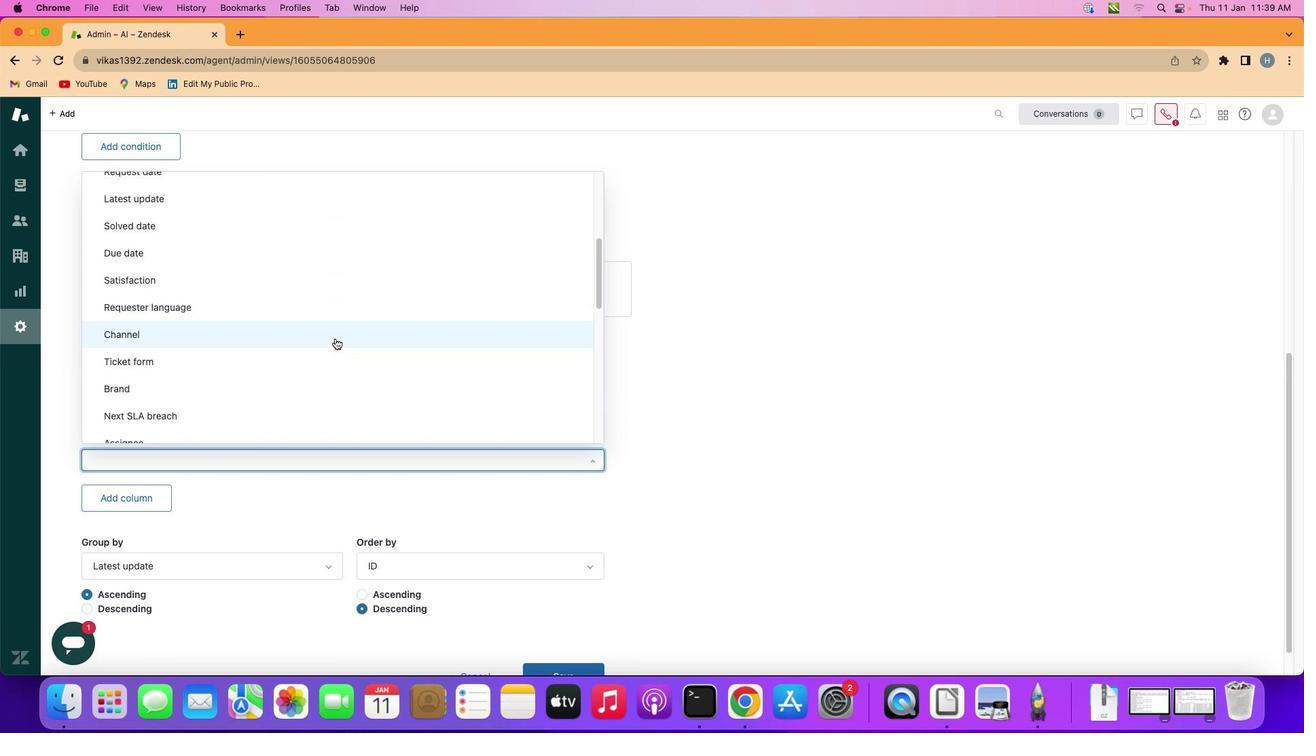 
Action: Mouse scrolled (335, 339) with delta (0, -1)
Screenshot: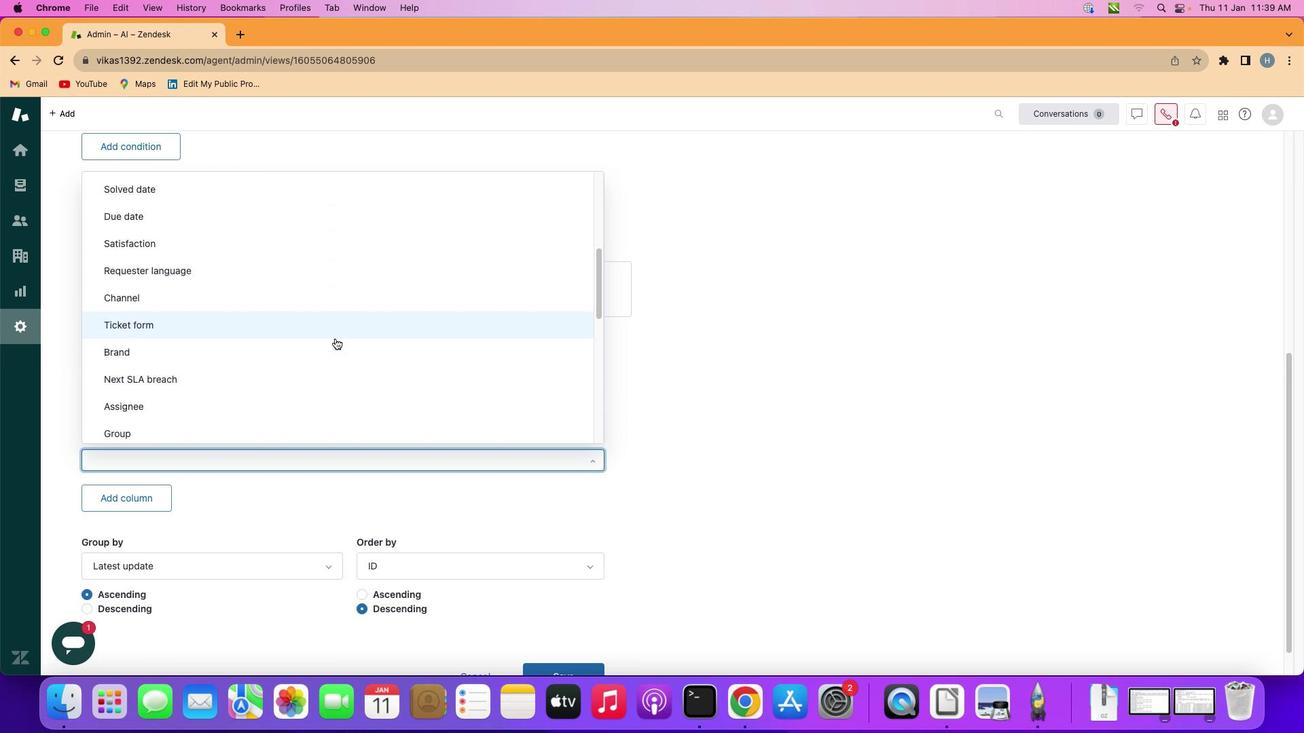
Action: Mouse moved to (335, 338)
Screenshot: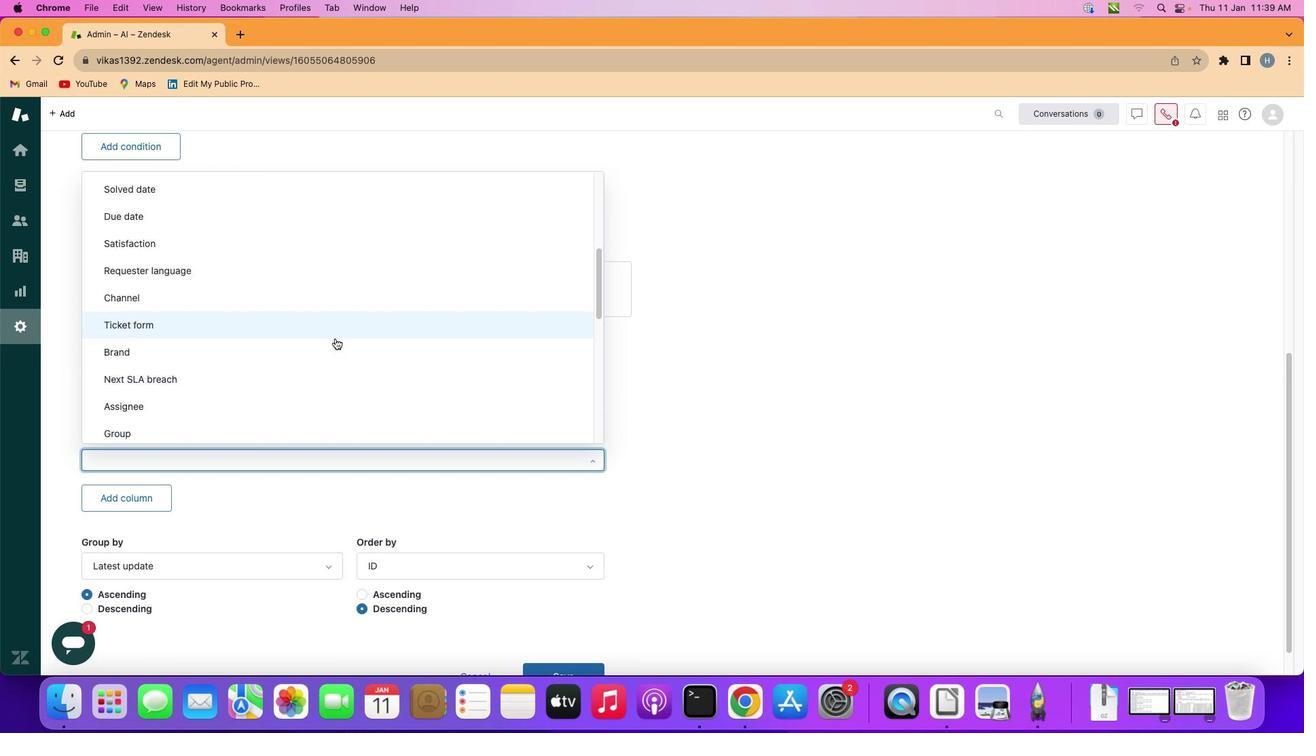 
Action: Mouse scrolled (335, 338) with delta (0, 0)
Screenshot: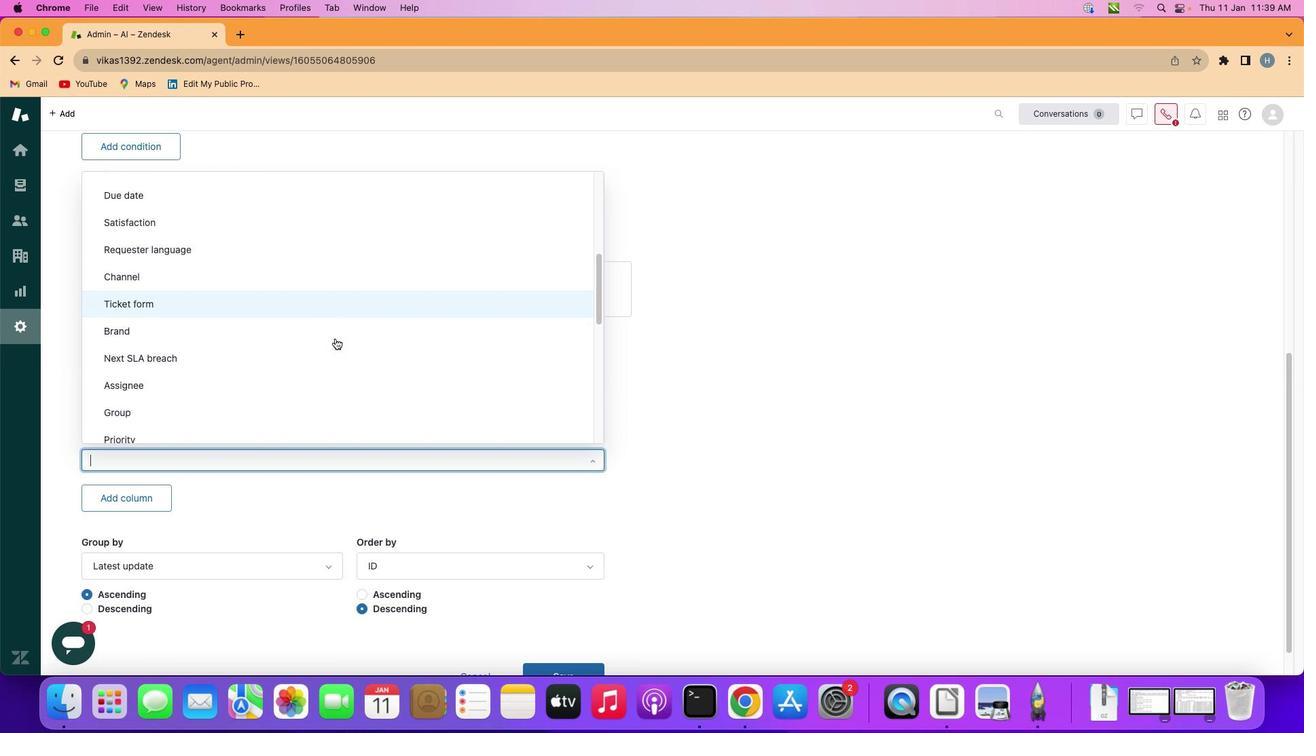 
Action: Mouse scrolled (335, 338) with delta (0, 0)
Screenshot: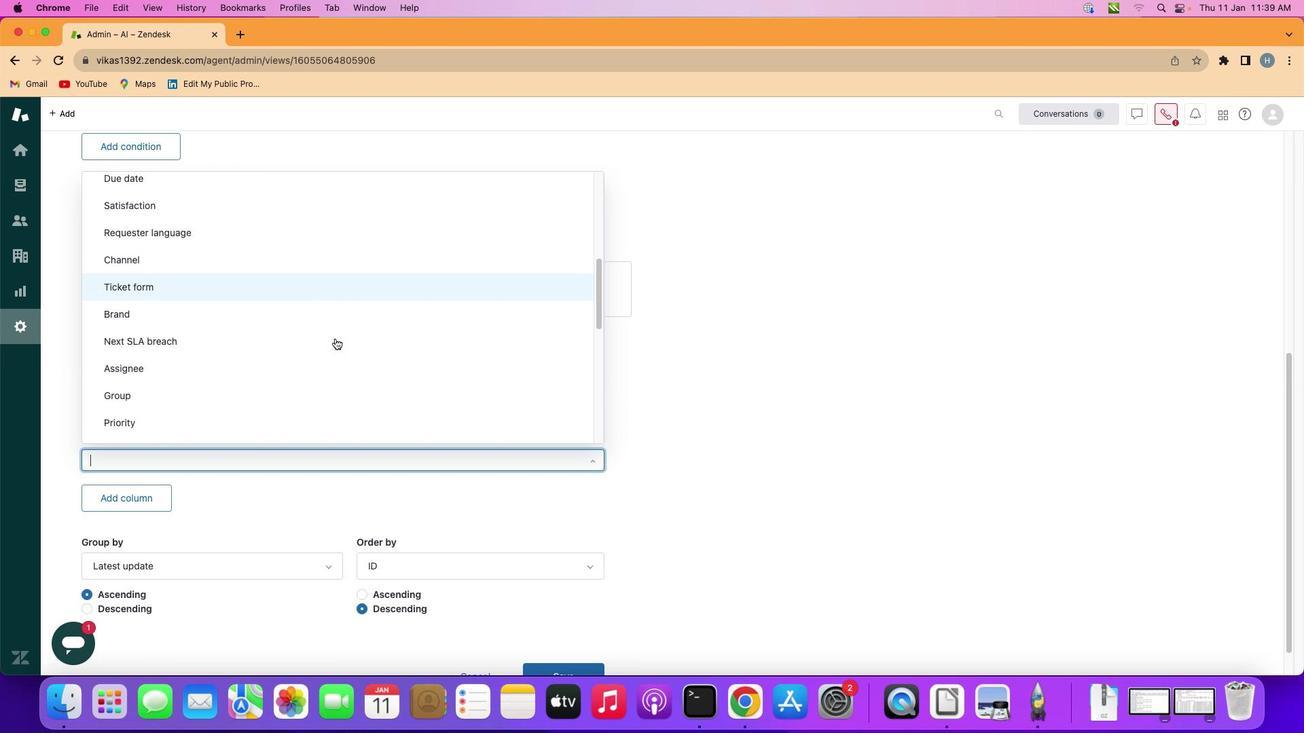 
Action: Mouse scrolled (335, 338) with delta (0, 0)
Screenshot: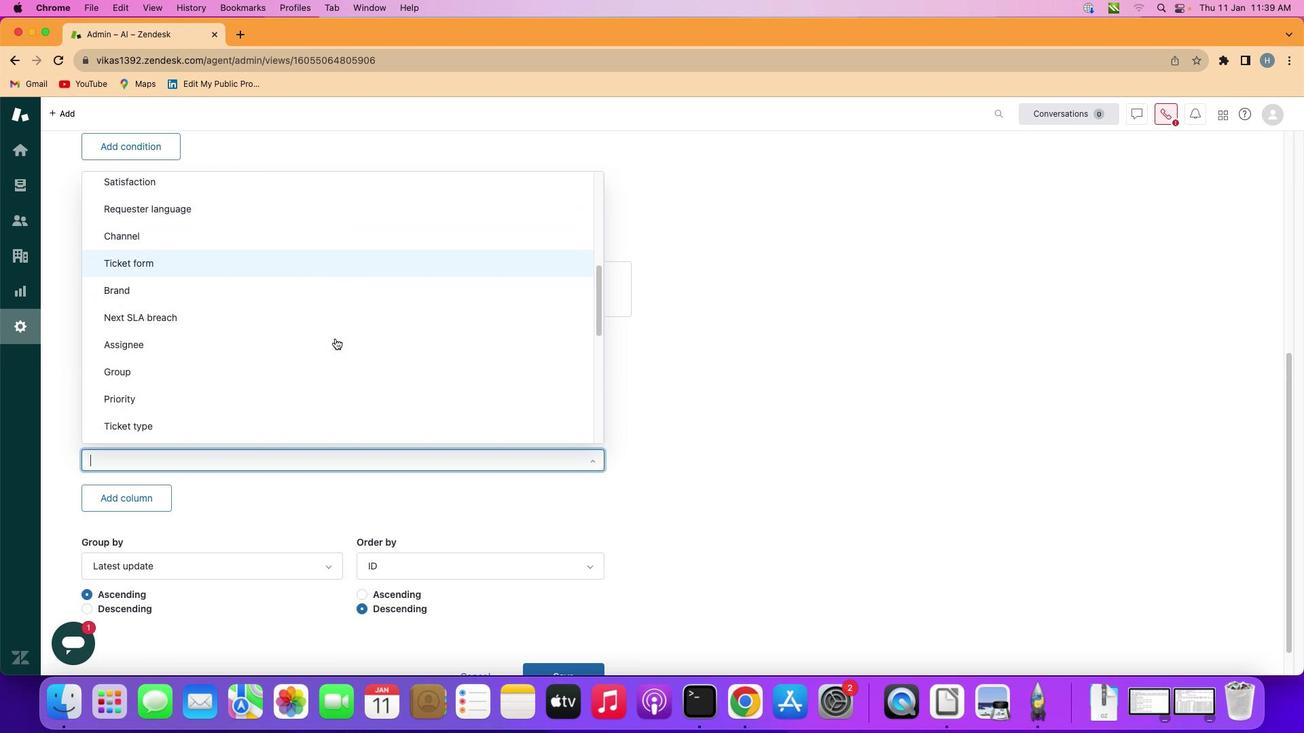 
Action: Mouse scrolled (335, 338) with delta (0, 0)
Screenshot: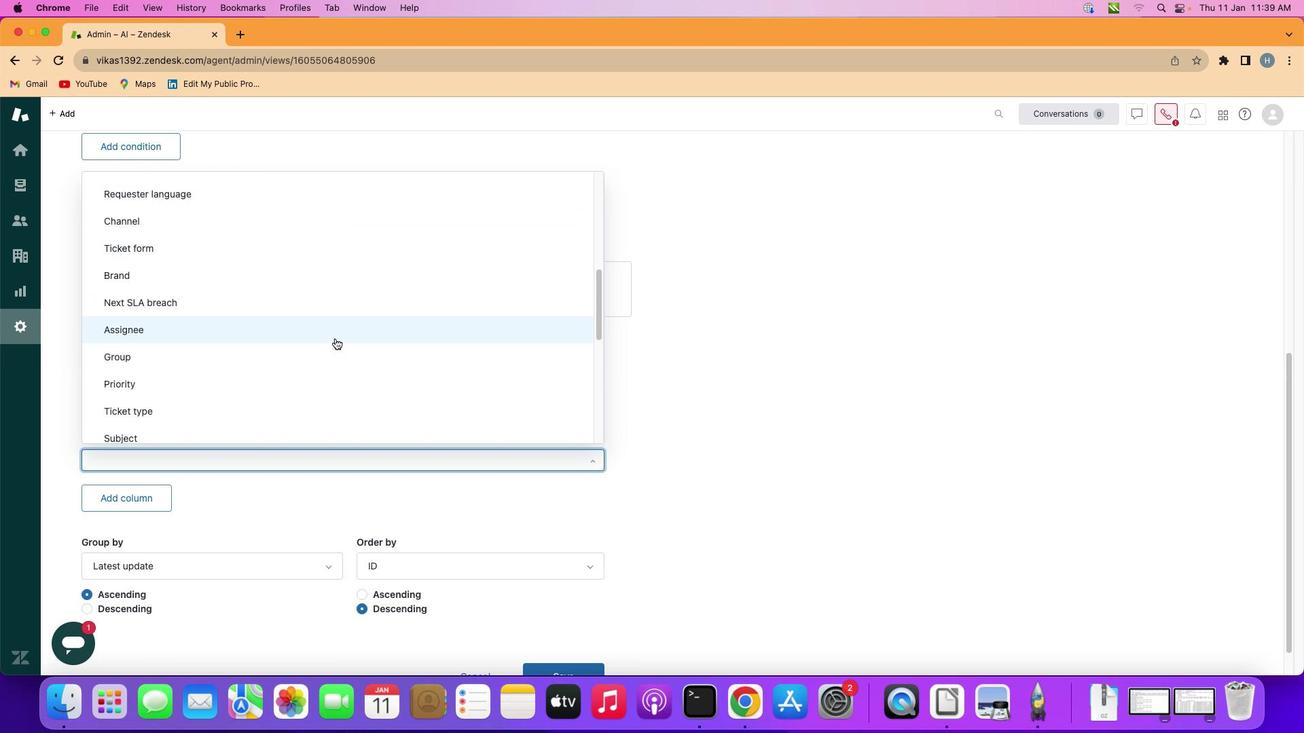 
Action: Mouse moved to (335, 338)
Screenshot: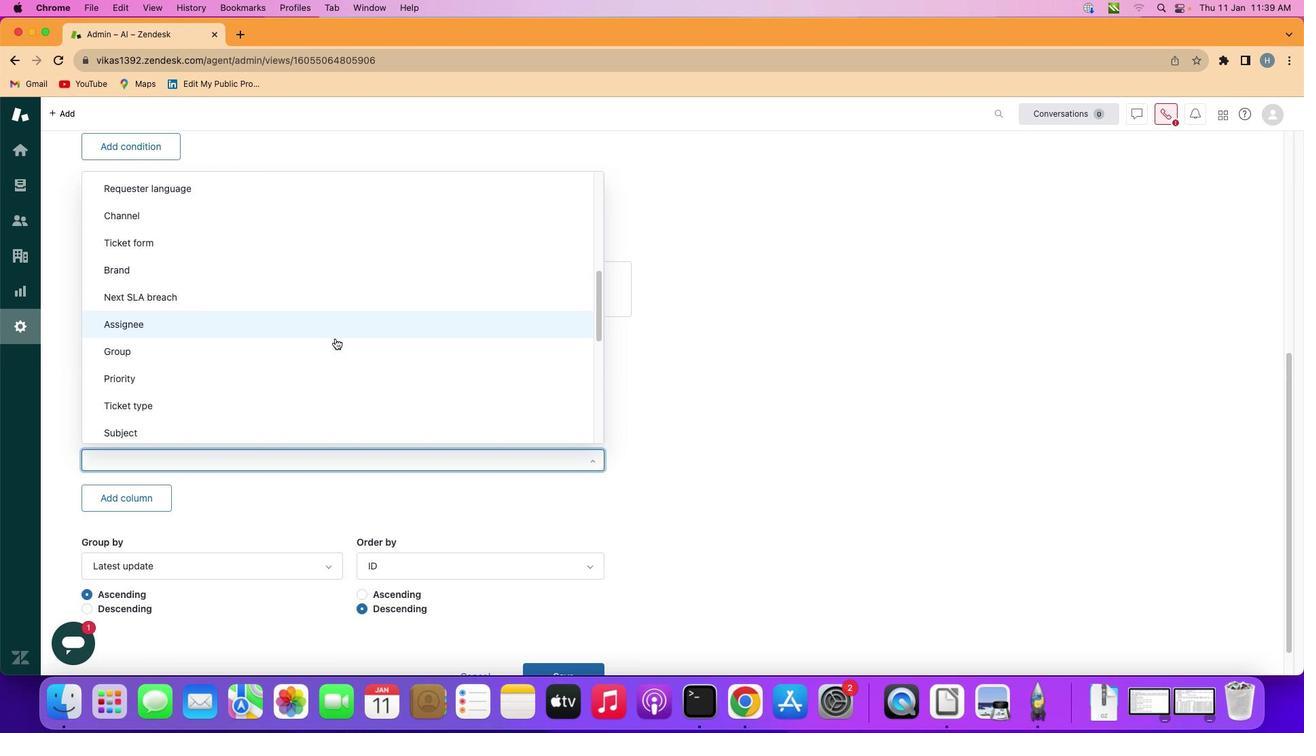 
Action: Mouse scrolled (335, 338) with delta (0, 0)
Screenshot: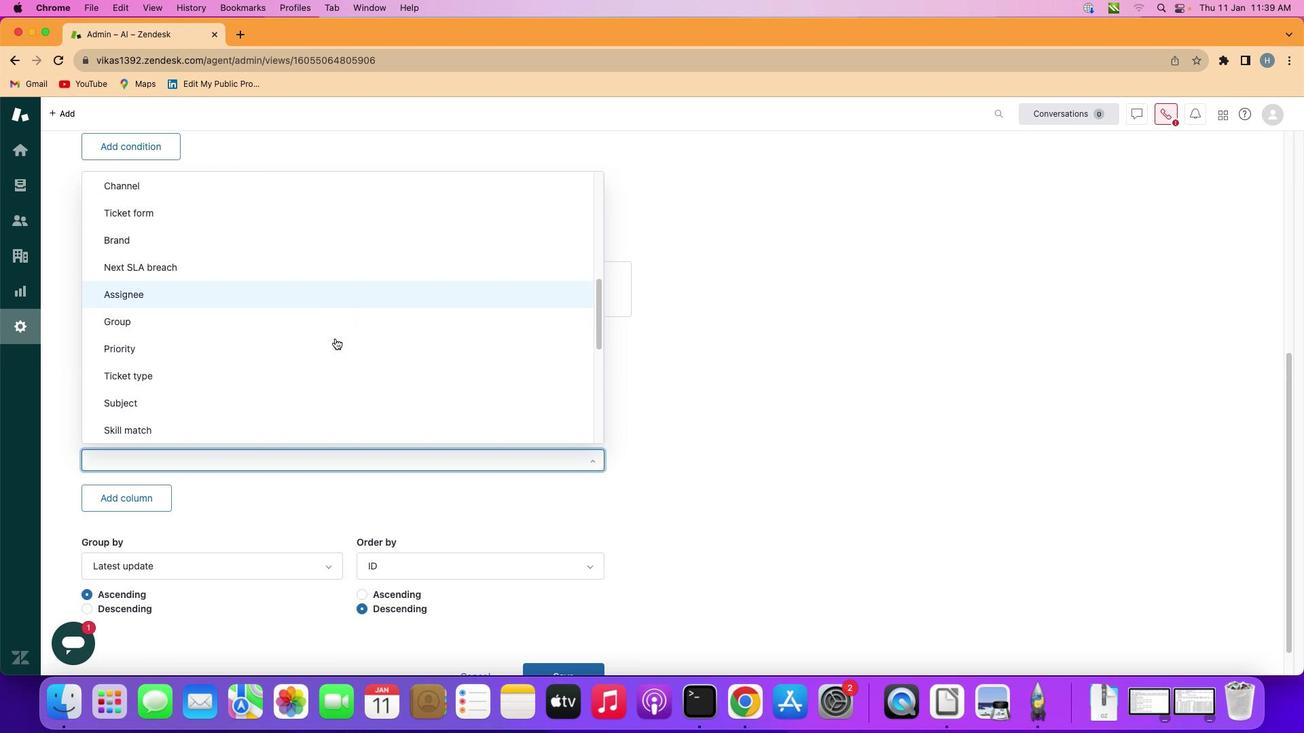 
Action: Mouse scrolled (335, 338) with delta (0, 0)
Screenshot: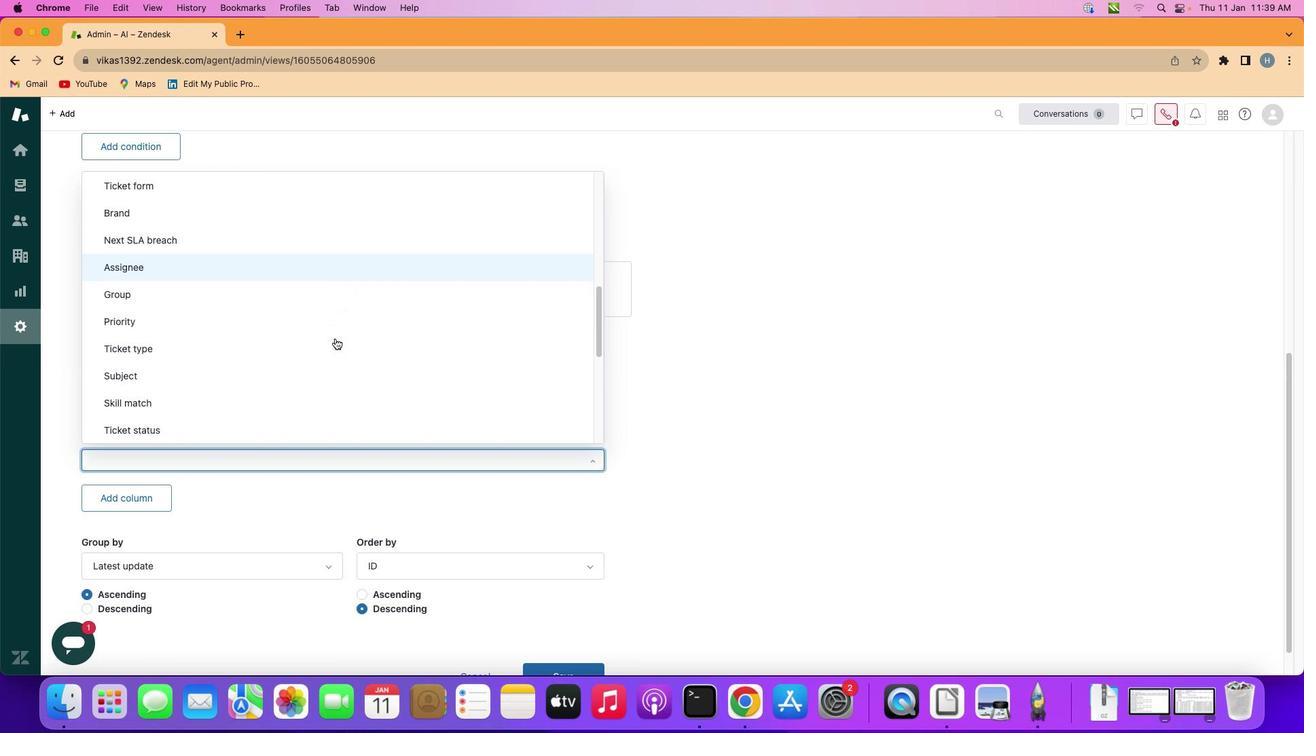 
Action: Mouse scrolled (335, 338) with delta (0, 0)
Screenshot: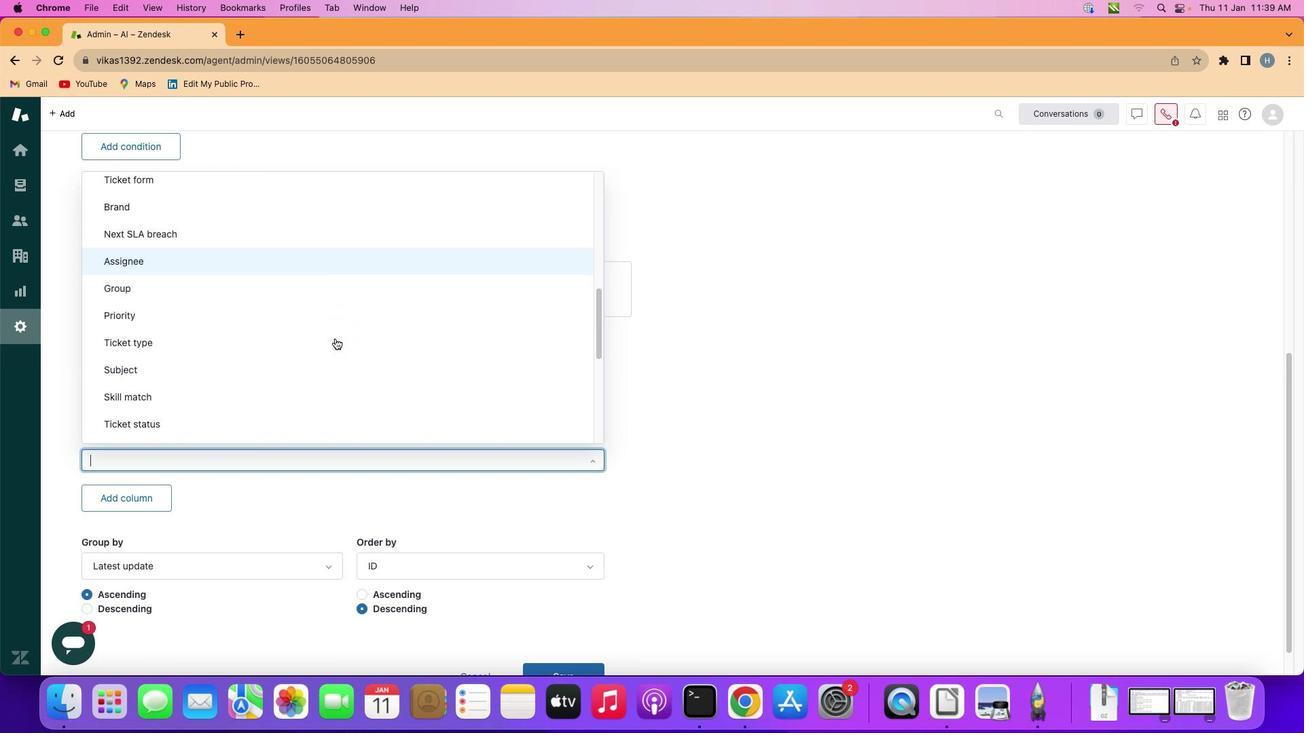 
Action: Mouse moved to (313, 343)
Screenshot: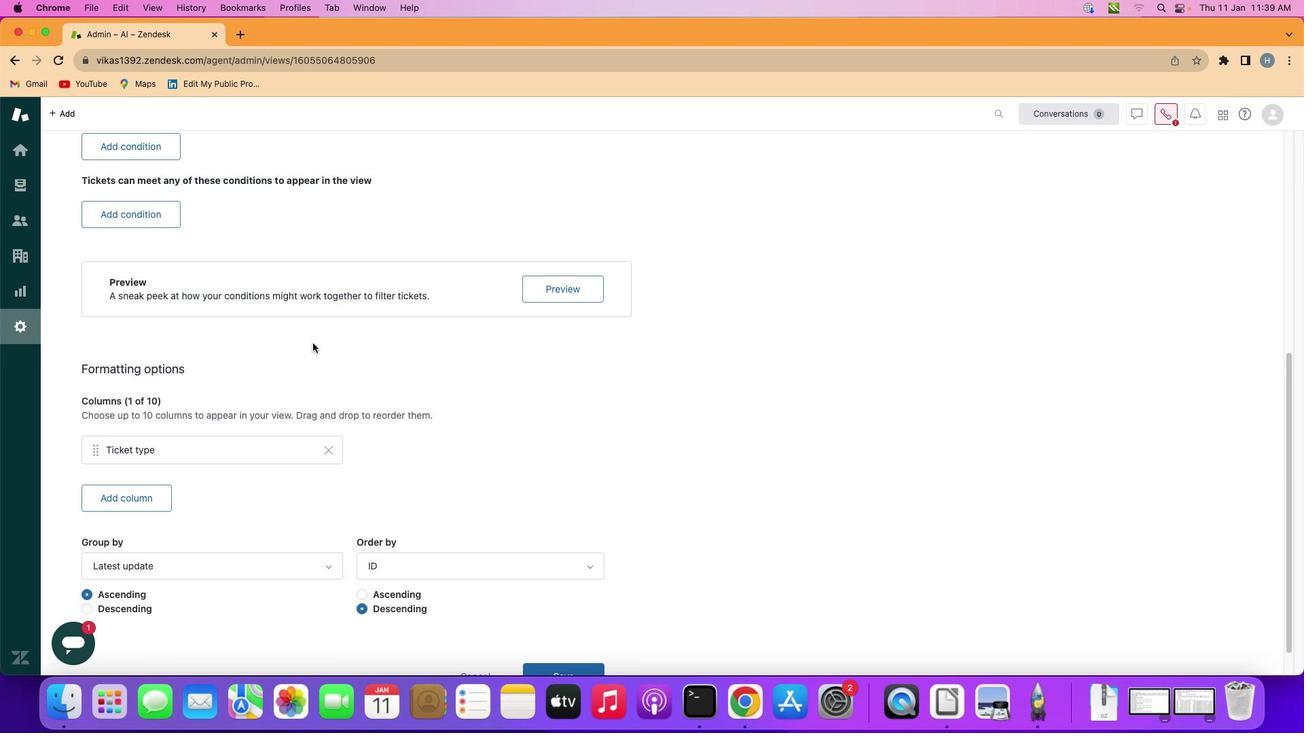 
Action: Mouse pressed left at (313, 343)
Screenshot: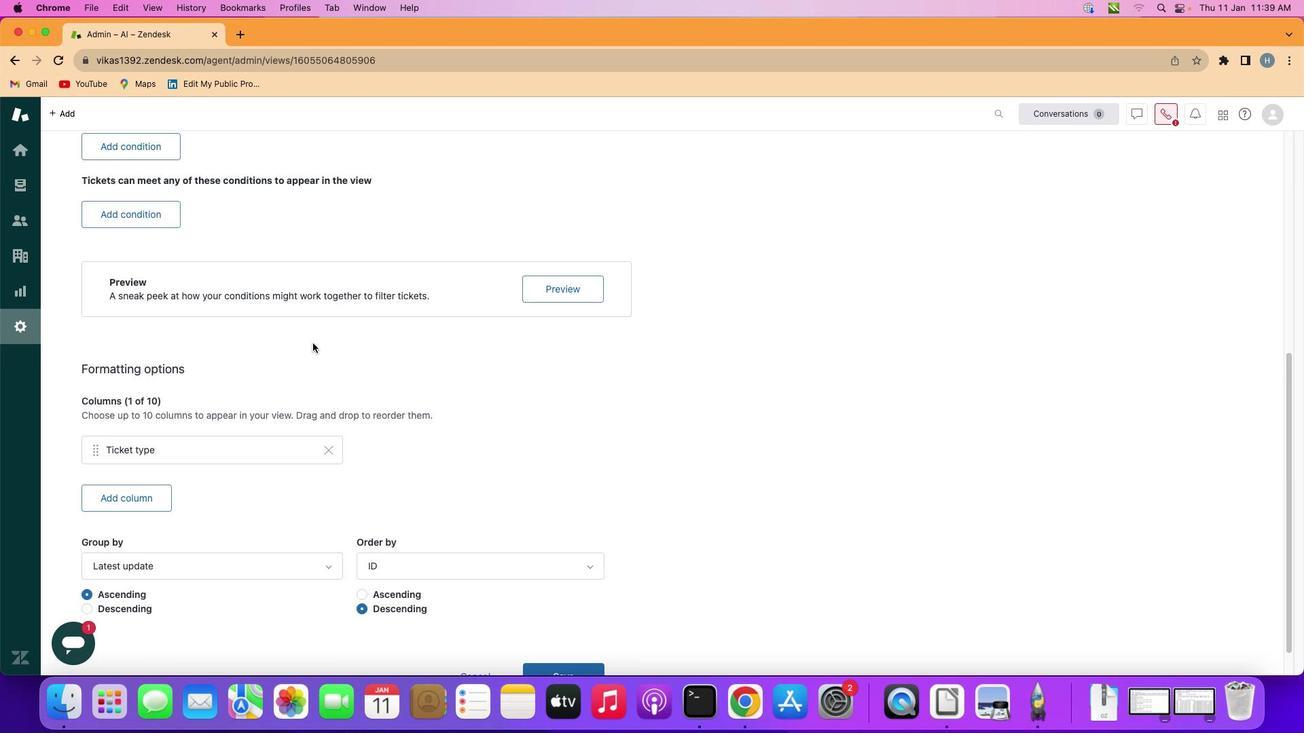 
Action: Mouse moved to (313, 343)
Screenshot: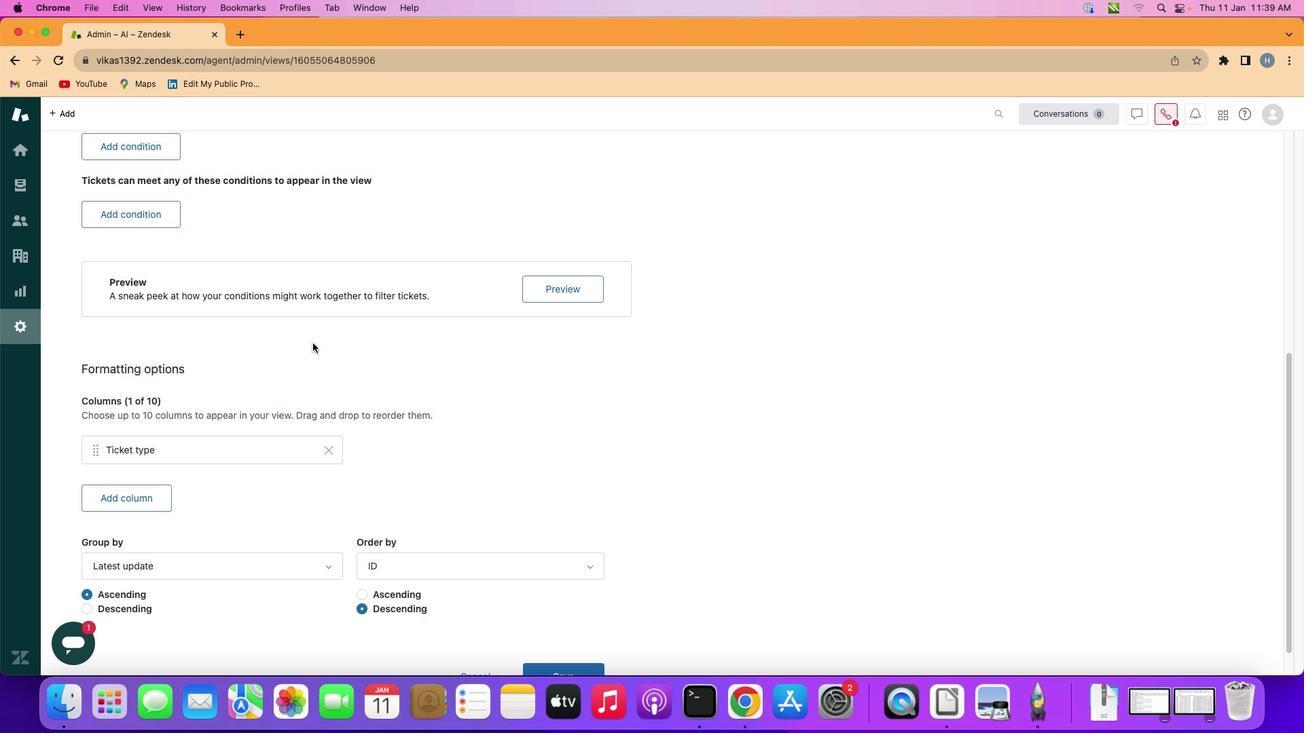 
